 Task: For heading Use Italics Montserrat with red colour, bold & Underline.  font size for heading22,  'Change the font style of data to' oswald and font size to 14,  Change the alignment of both headline & data to Align right In the sheet  DashboardTaxReturns
Action: Mouse moved to (60, 121)
Screenshot: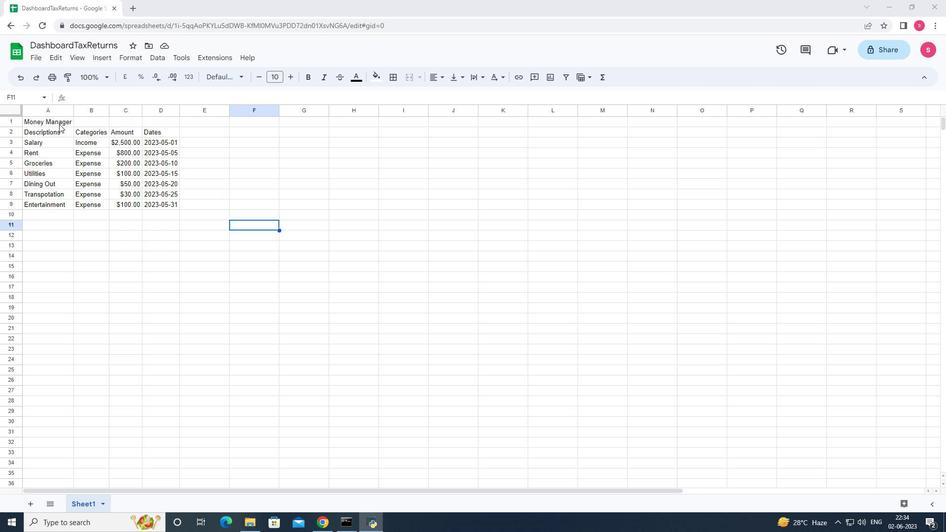 
Action: Mouse pressed left at (60, 121)
Screenshot: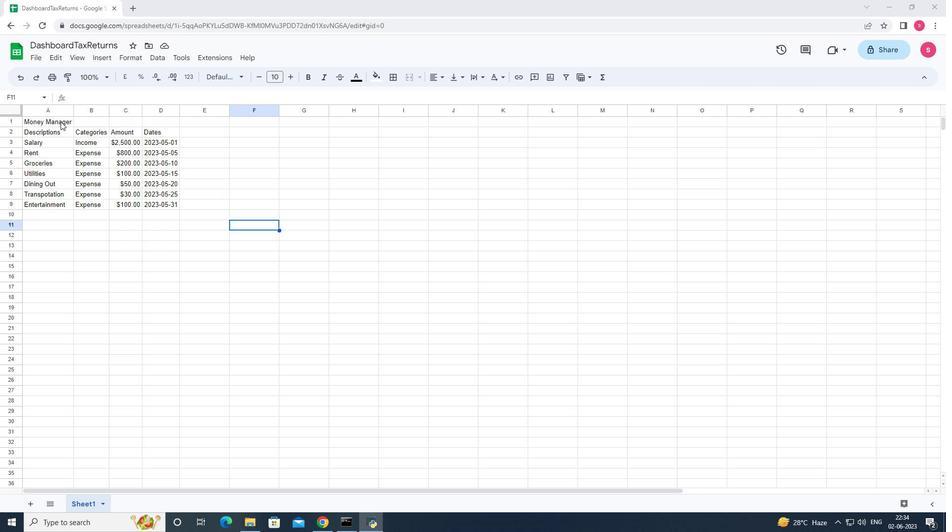 
Action: Mouse moved to (224, 76)
Screenshot: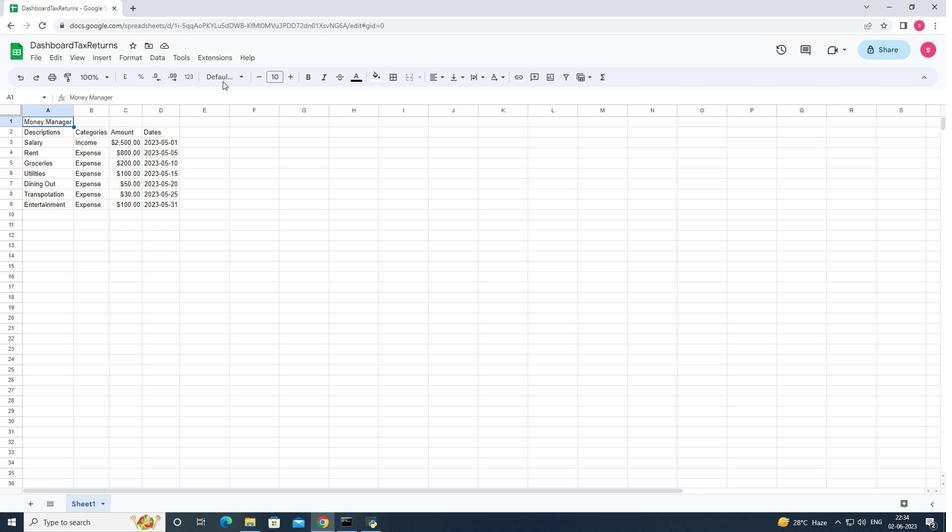 
Action: Mouse pressed left at (224, 76)
Screenshot: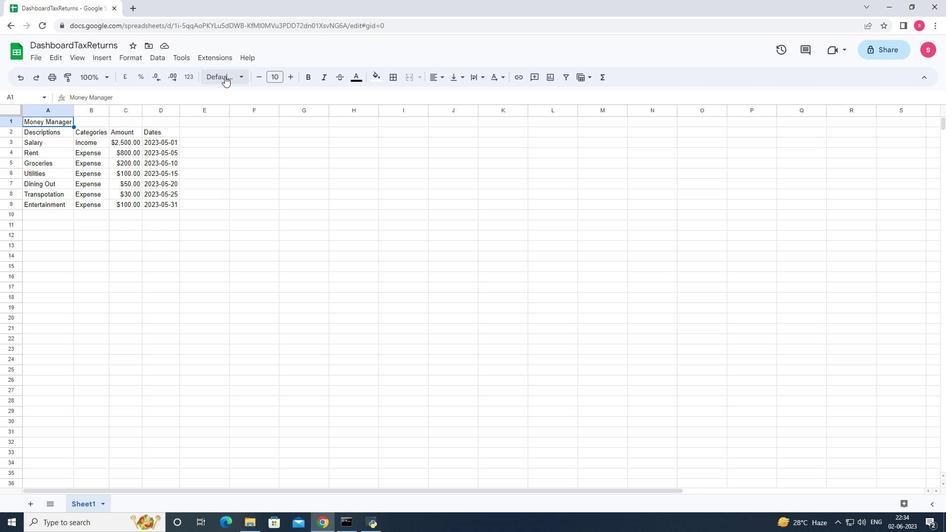 
Action: Mouse moved to (253, 328)
Screenshot: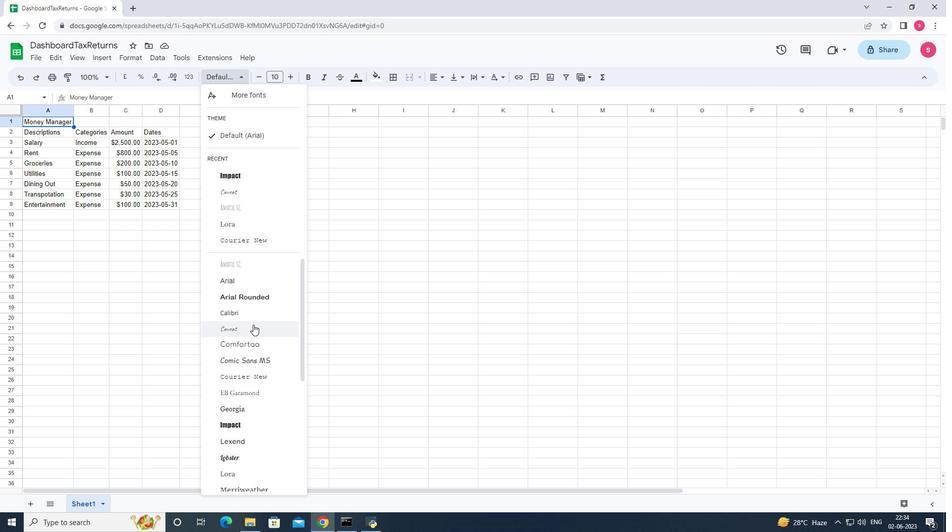 
Action: Mouse scrolled (253, 328) with delta (0, 0)
Screenshot: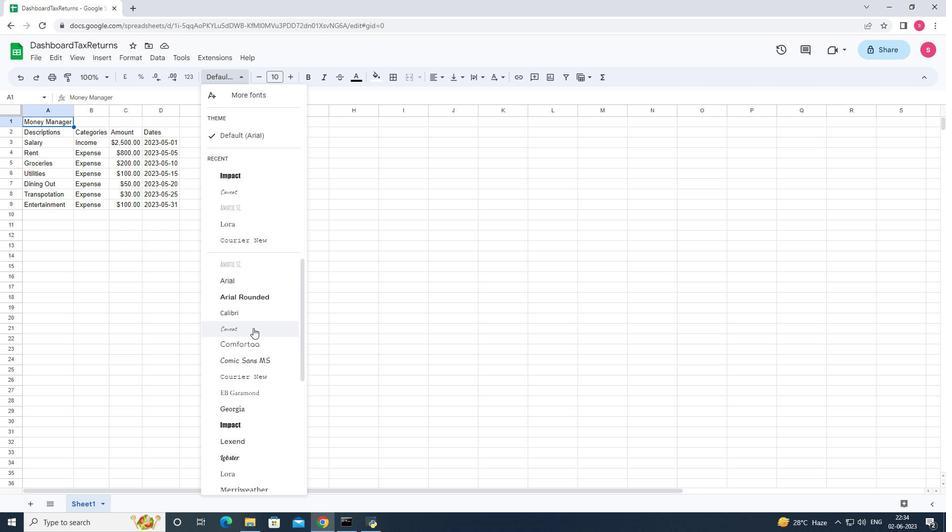 
Action: Mouse moved to (255, 339)
Screenshot: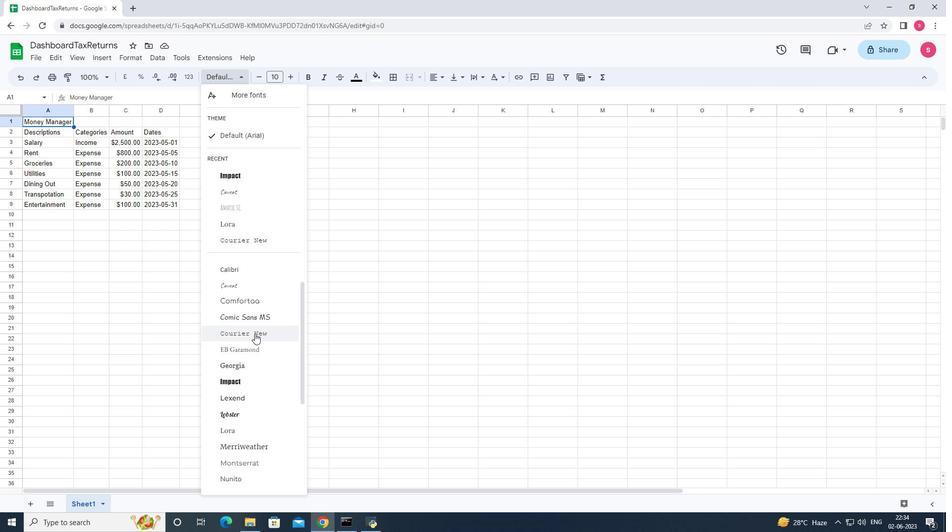 
Action: Mouse scrolled (255, 339) with delta (0, 0)
Screenshot: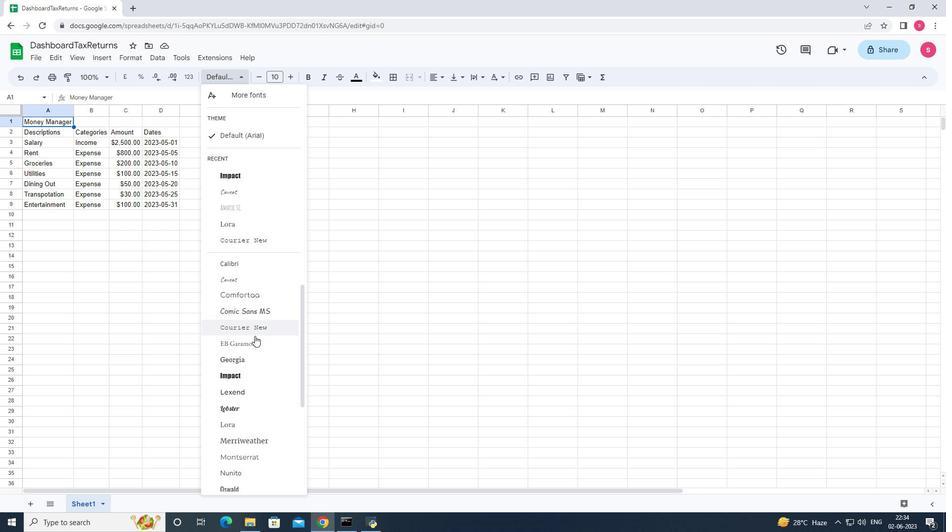 
Action: Mouse moved to (247, 409)
Screenshot: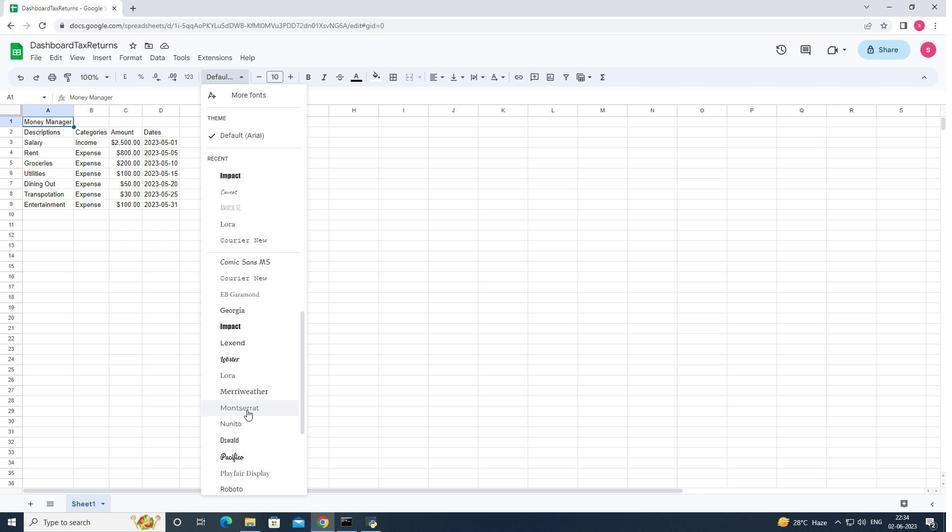 
Action: Mouse pressed left at (247, 409)
Screenshot: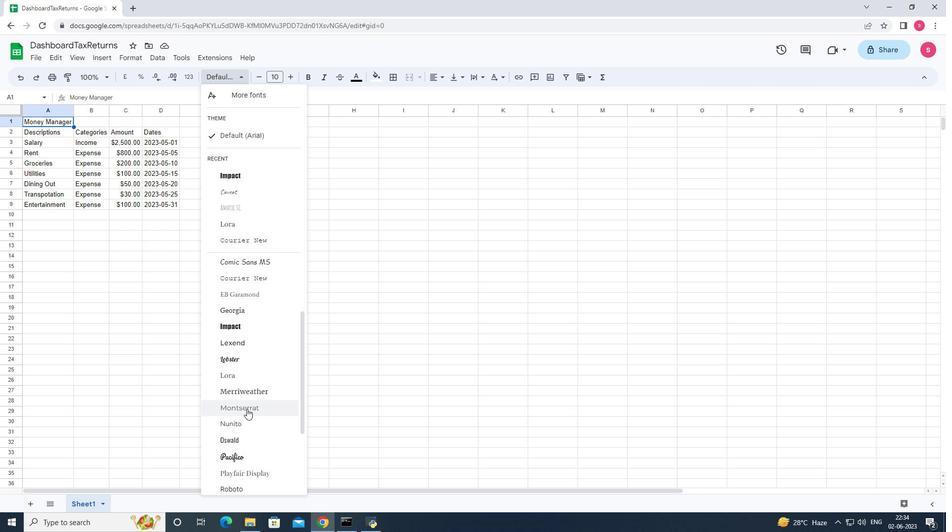 
Action: Mouse moved to (292, 77)
Screenshot: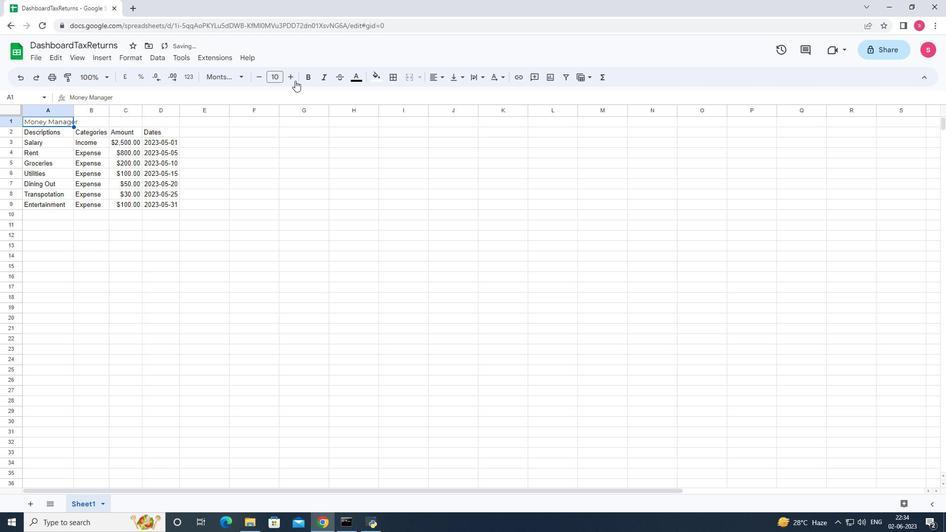 
Action: Mouse pressed left at (292, 77)
Screenshot: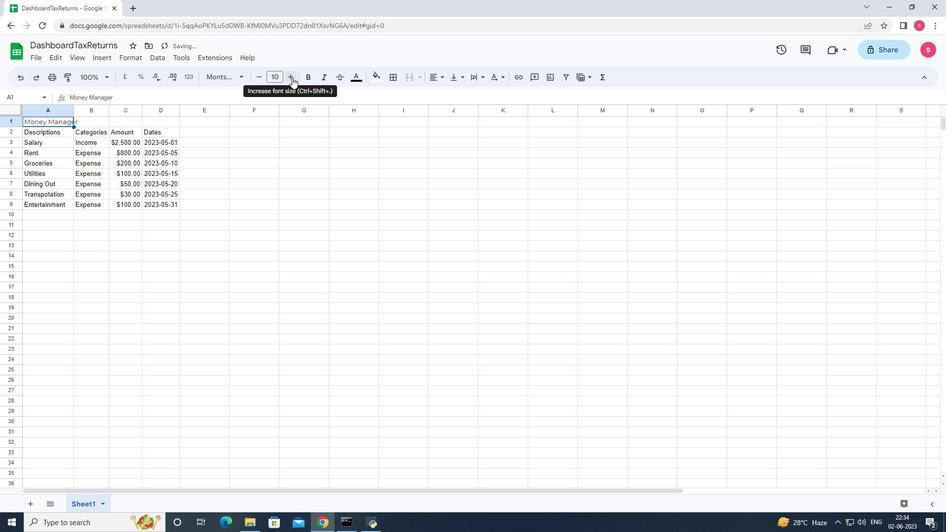 
Action: Mouse pressed left at (292, 77)
Screenshot: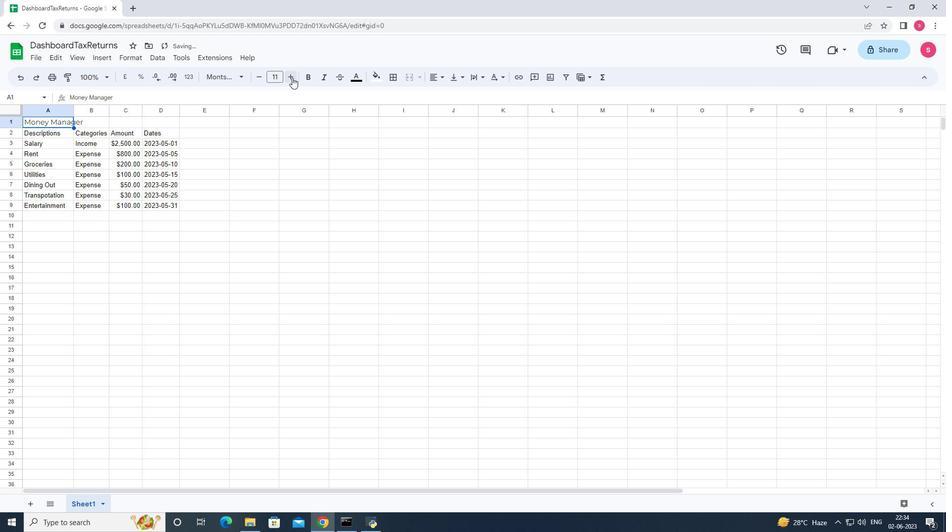 
Action: Mouse pressed left at (292, 77)
Screenshot: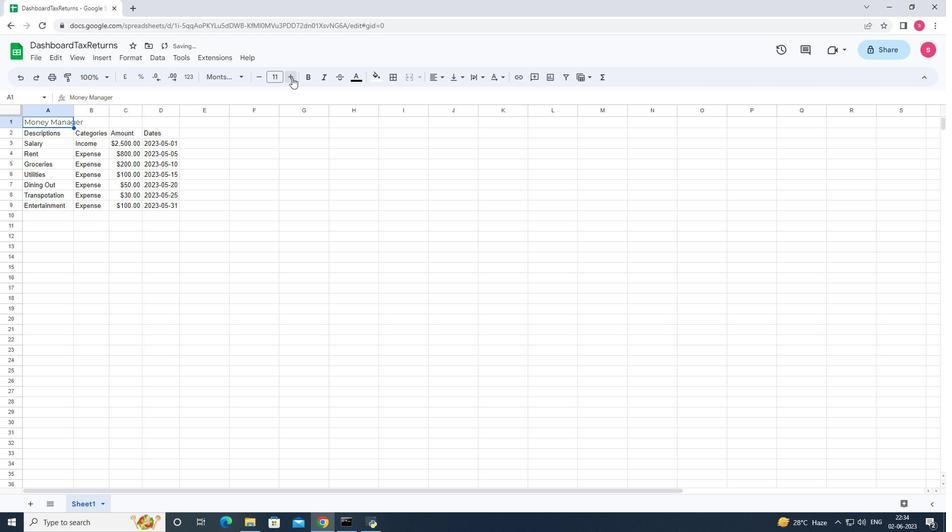 
Action: Mouse pressed left at (292, 77)
Screenshot: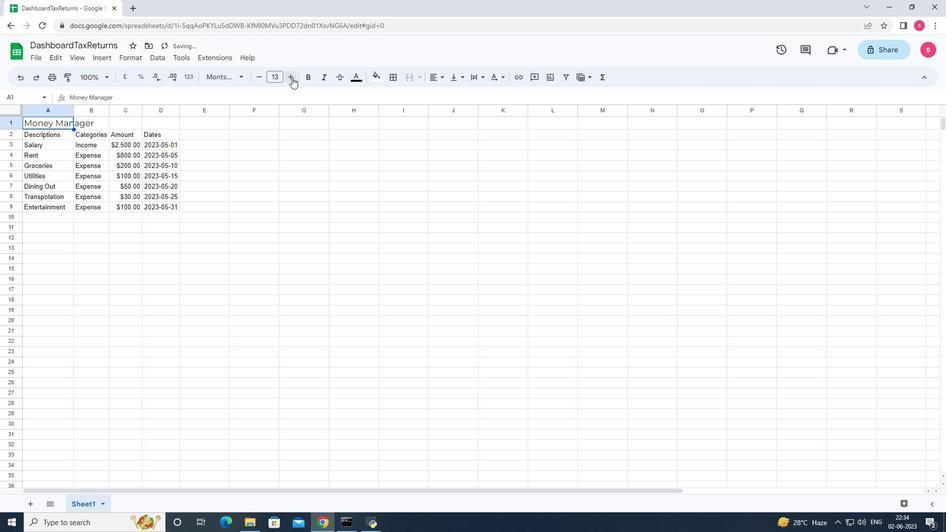 
Action: Mouse pressed left at (292, 77)
Screenshot: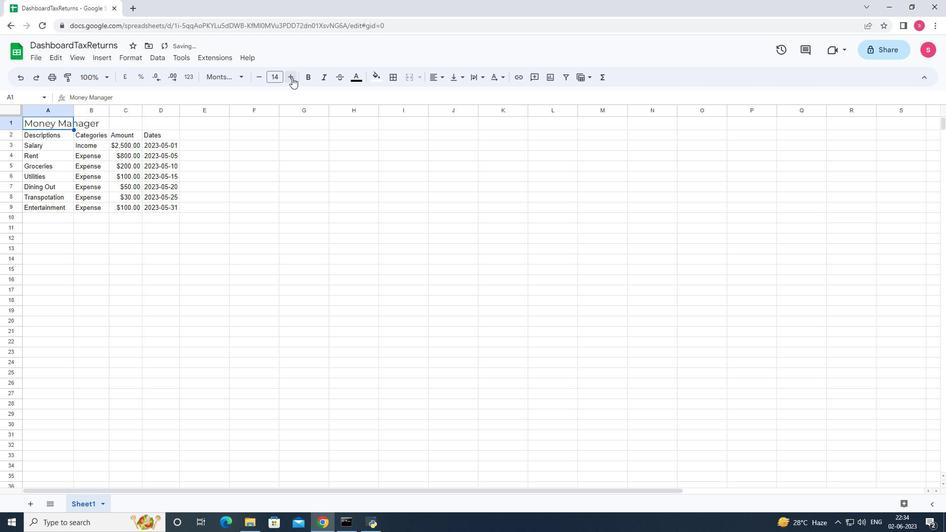 
Action: Mouse pressed left at (292, 77)
Screenshot: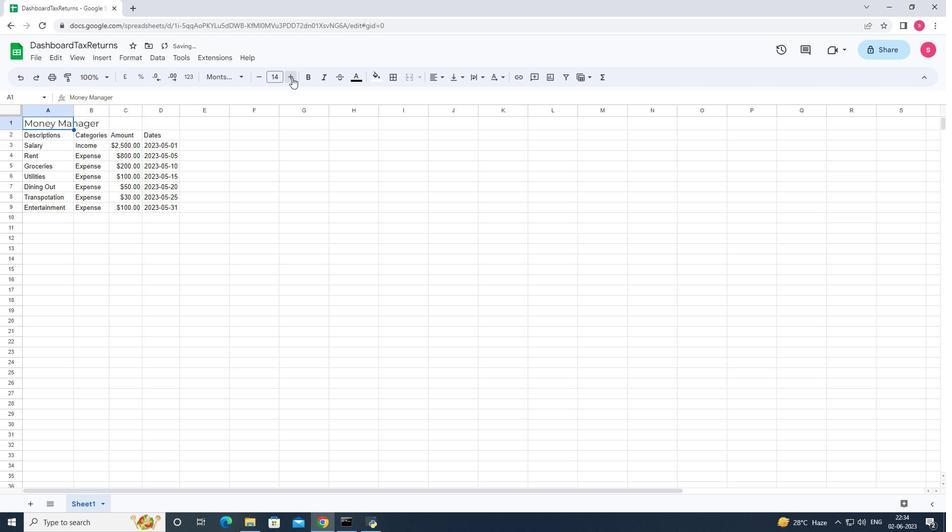 
Action: Mouse pressed left at (292, 77)
Screenshot: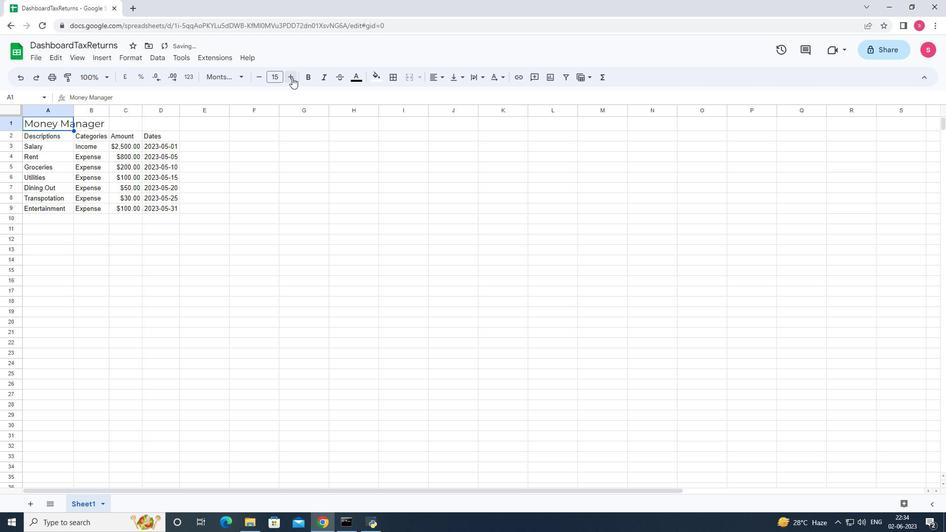 
Action: Mouse pressed left at (292, 77)
Screenshot: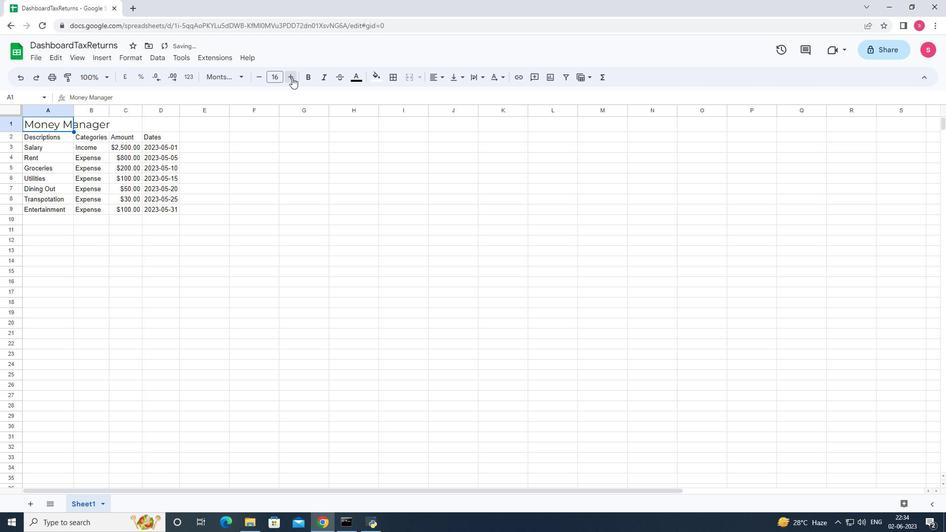 
Action: Mouse pressed left at (292, 77)
Screenshot: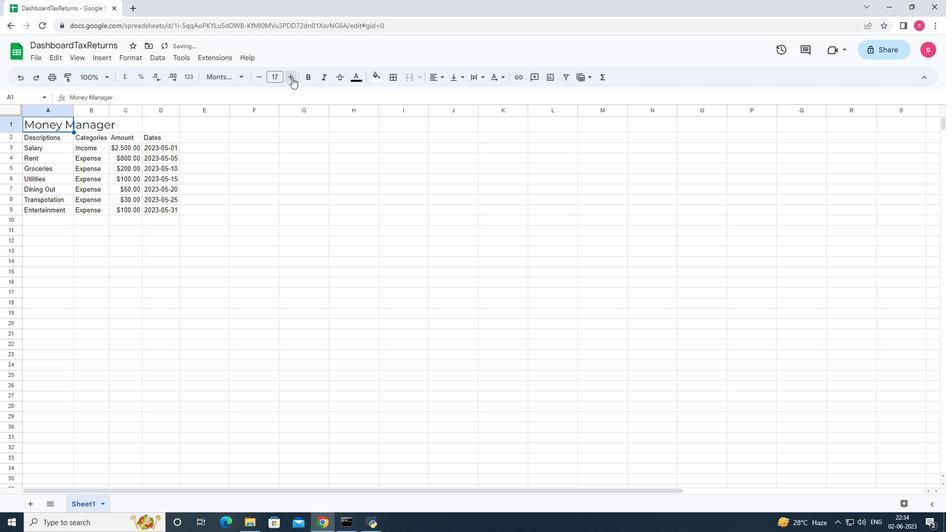 
Action: Mouse pressed left at (292, 77)
Screenshot: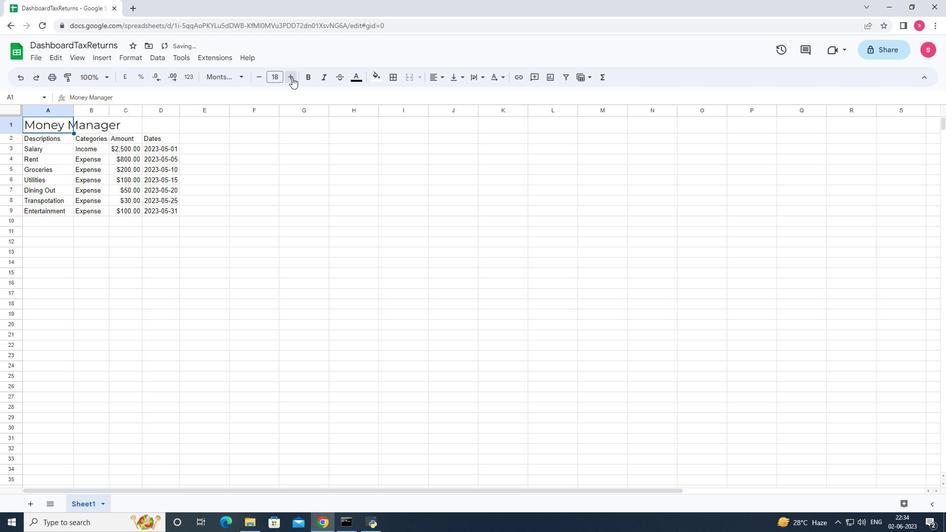 
Action: Mouse pressed left at (292, 77)
Screenshot: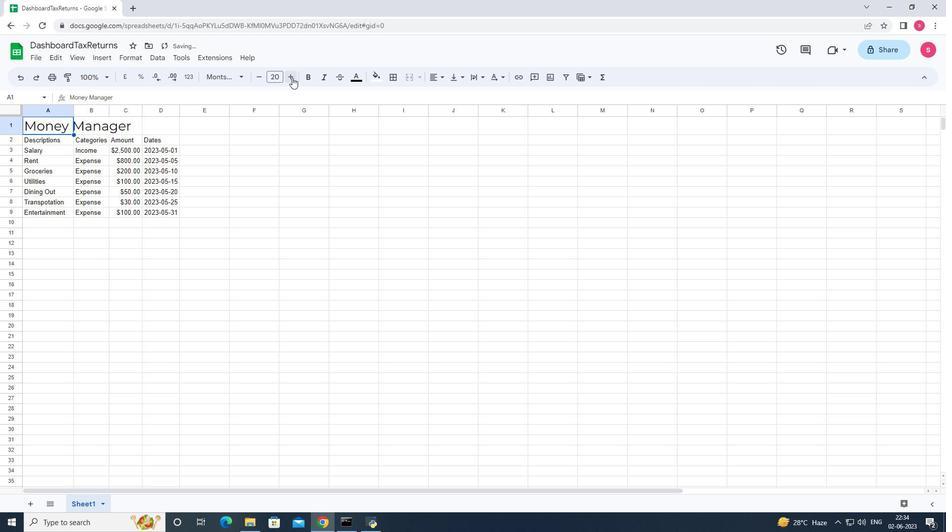 
Action: Mouse pressed left at (292, 77)
Screenshot: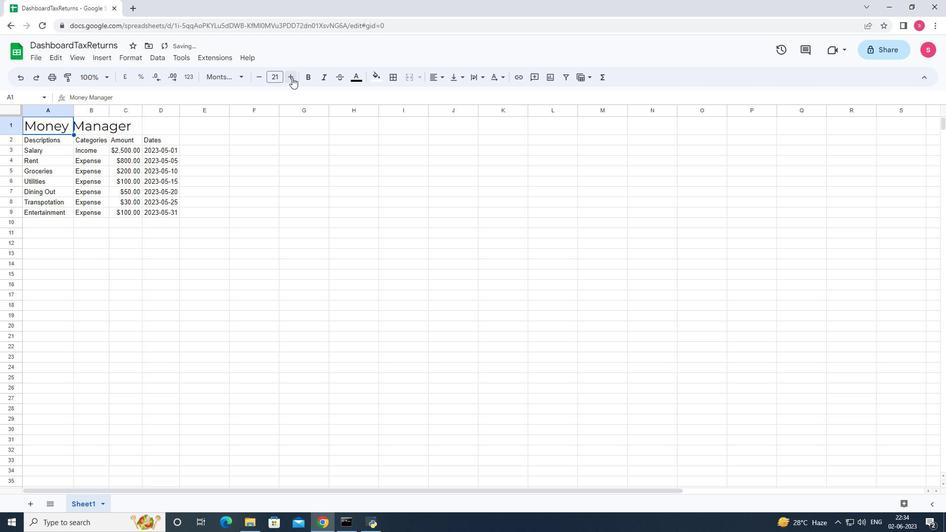 
Action: Mouse moved to (353, 78)
Screenshot: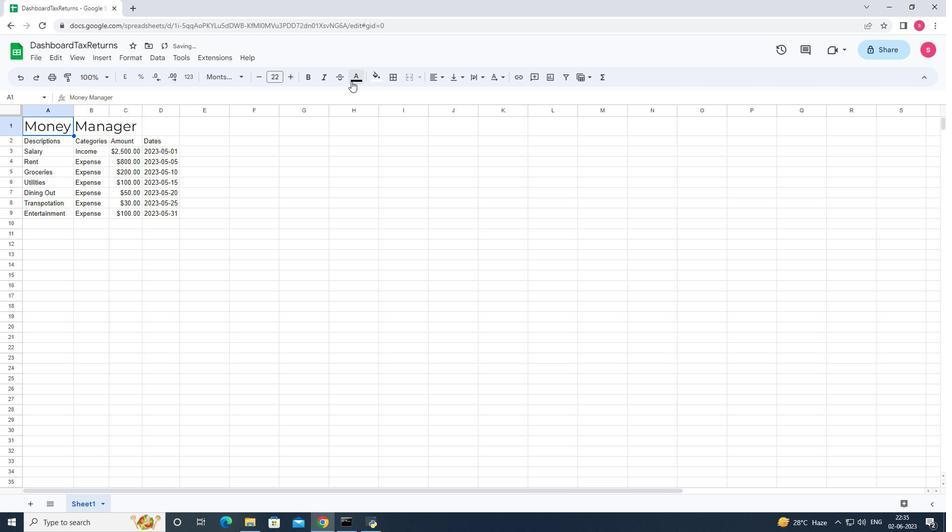 
Action: Mouse pressed left at (353, 78)
Screenshot: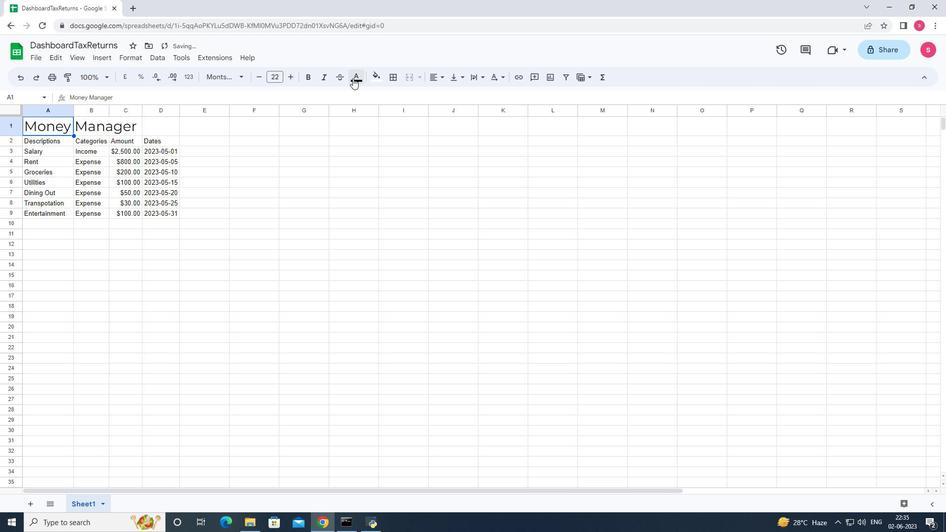 
Action: Mouse moved to (369, 121)
Screenshot: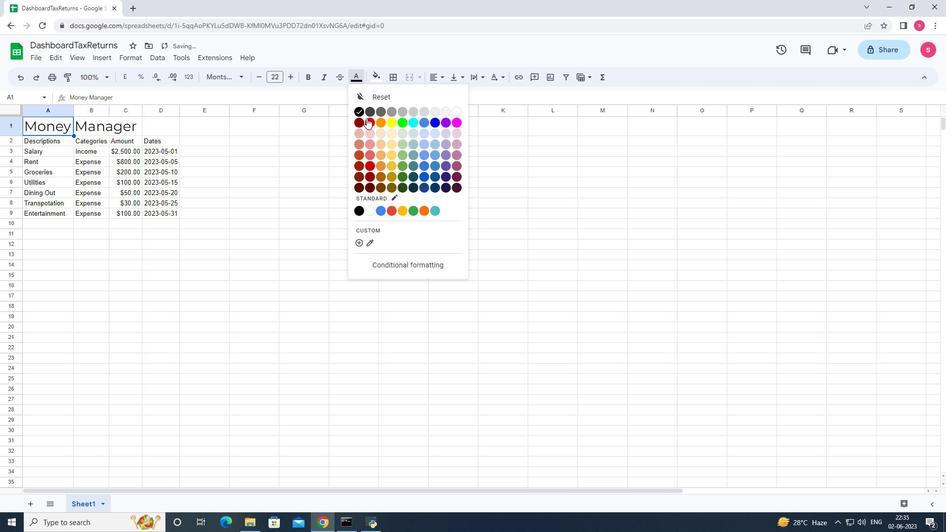 
Action: Mouse pressed left at (369, 121)
Screenshot: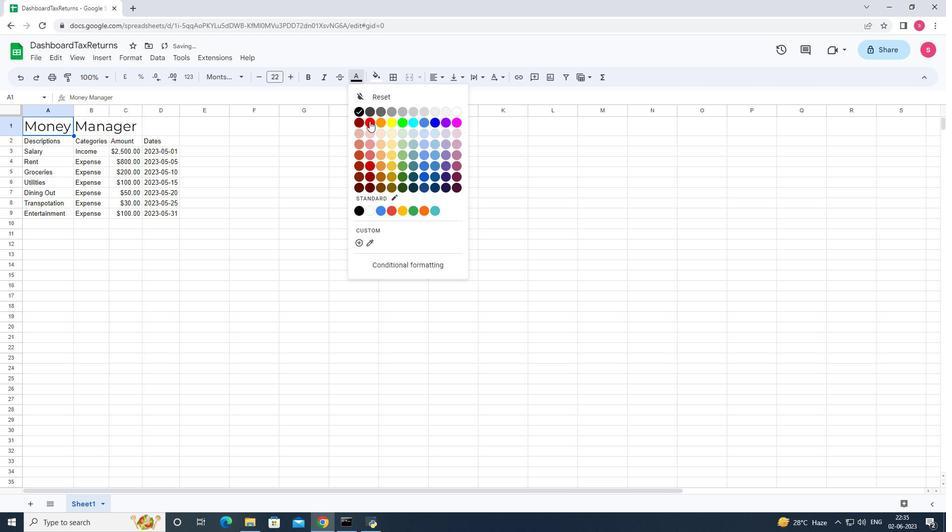 
Action: Mouse moved to (307, 78)
Screenshot: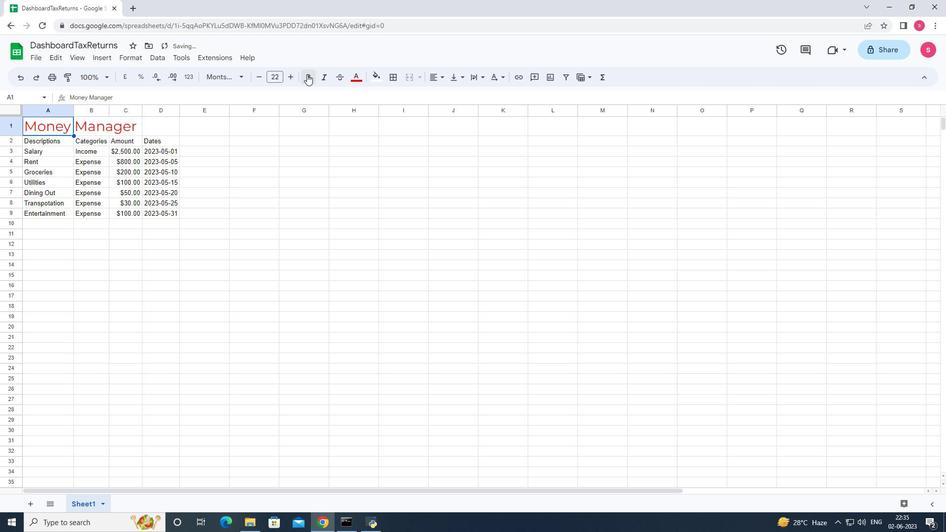 
Action: Mouse pressed left at (307, 78)
Screenshot: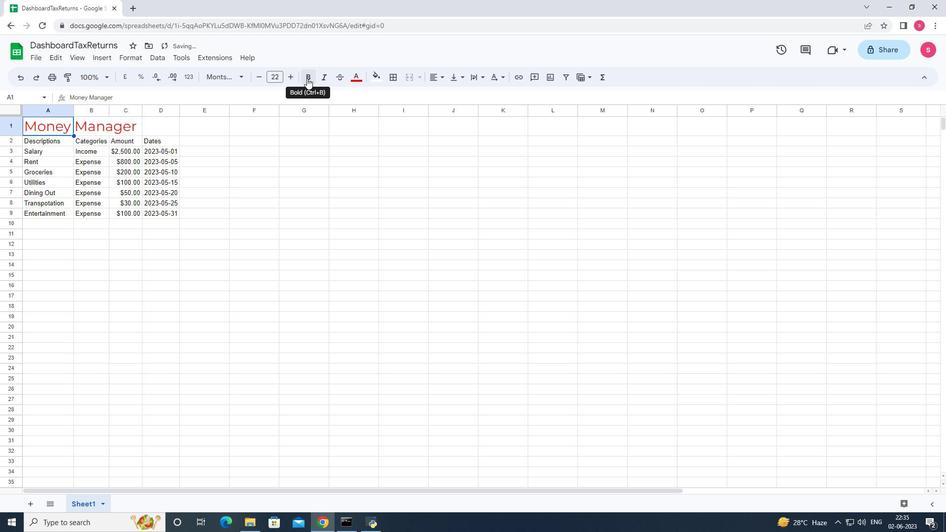 
Action: Mouse moved to (282, 222)
Screenshot: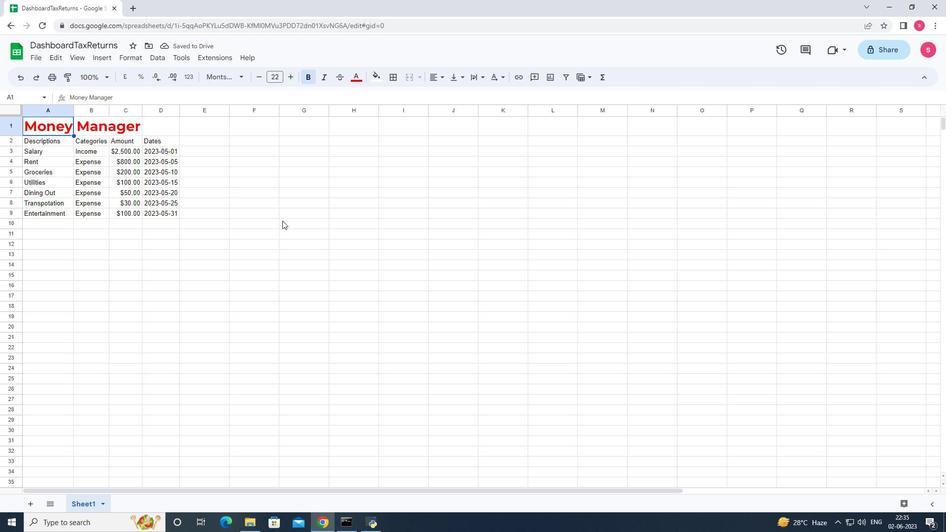 
Action: Key pressed ctrl+U
Screenshot: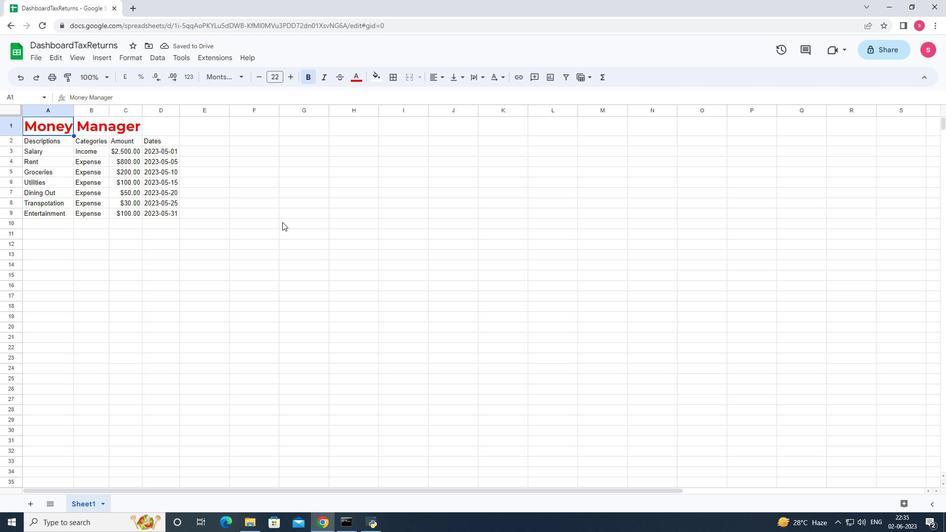 
Action: Mouse moved to (281, 250)
Screenshot: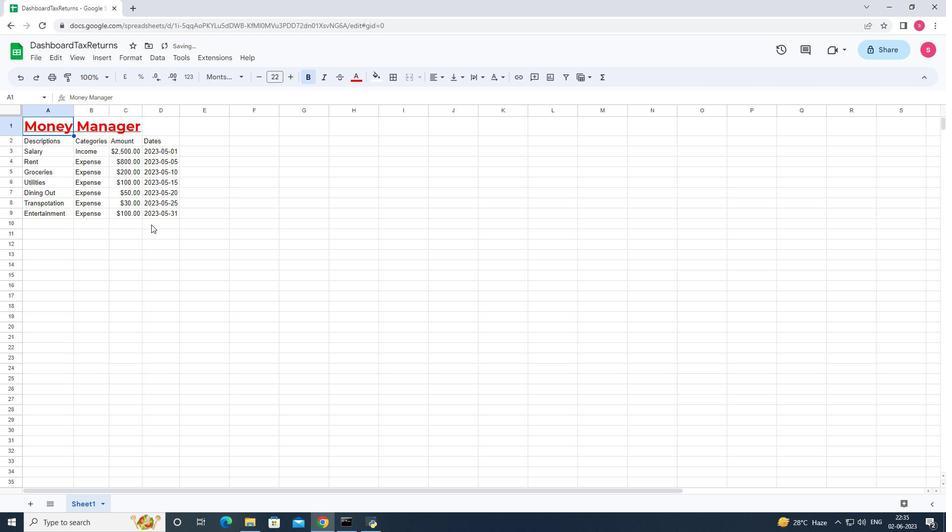 
Action: Mouse pressed left at (281, 250)
Screenshot: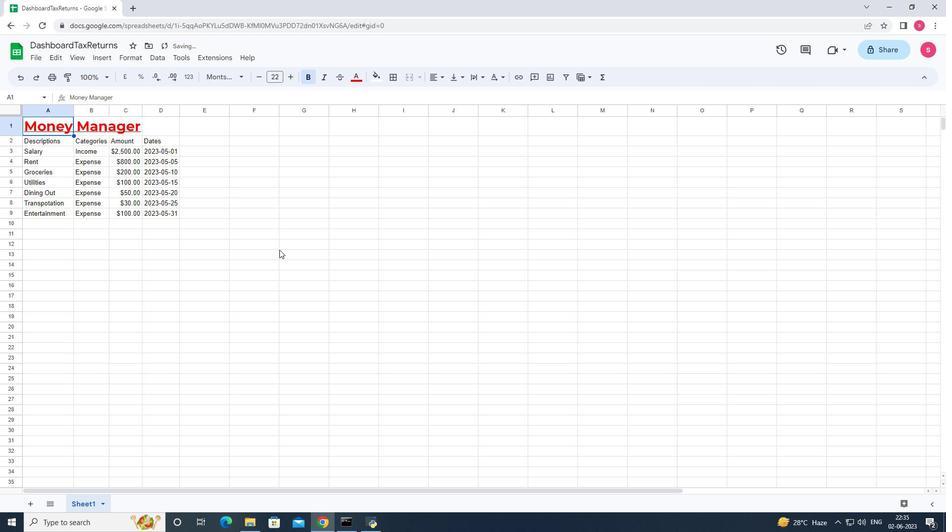 
Action: Mouse moved to (42, 141)
Screenshot: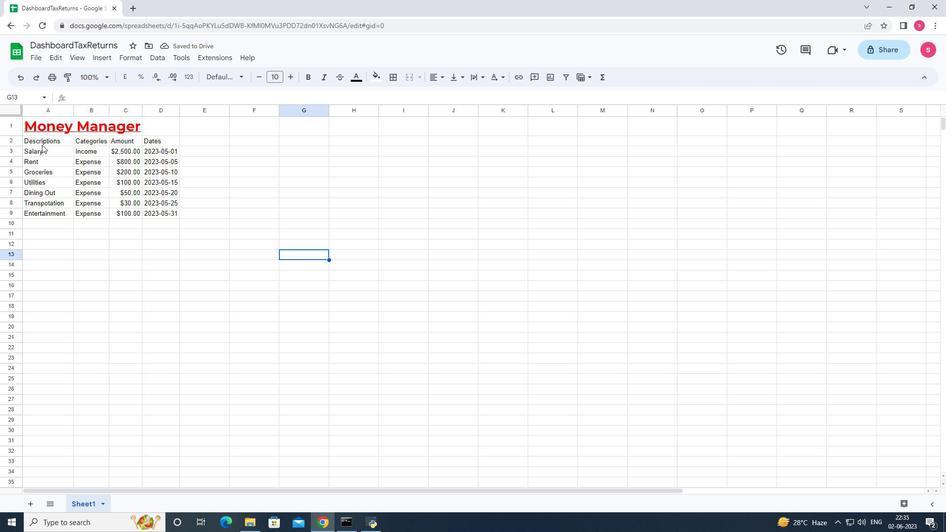 
Action: Mouse pressed left at (42, 141)
Screenshot: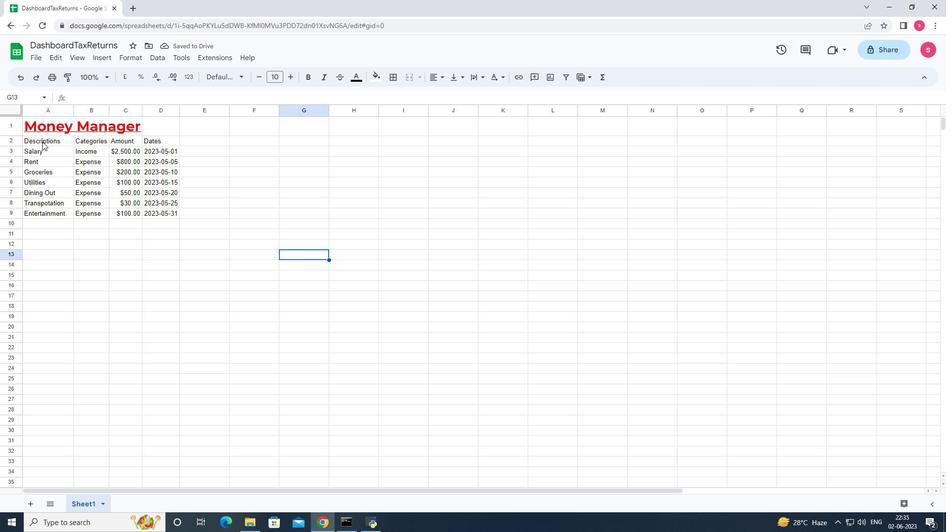 
Action: Mouse moved to (242, 79)
Screenshot: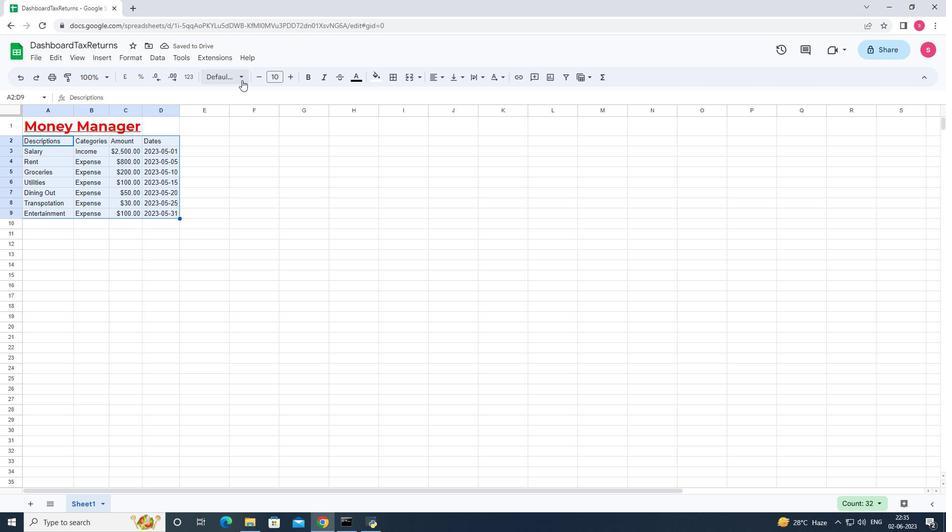 
Action: Mouse pressed left at (242, 79)
Screenshot: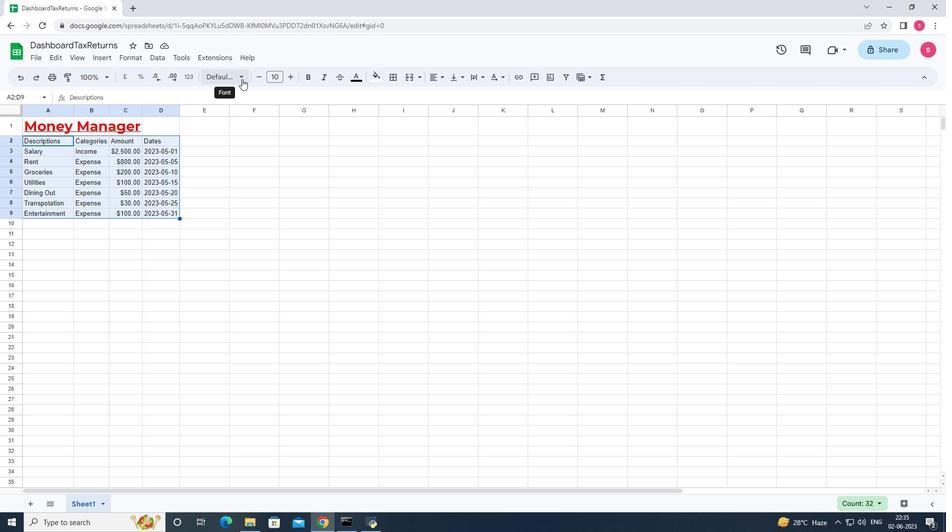 
Action: Mouse moved to (253, 360)
Screenshot: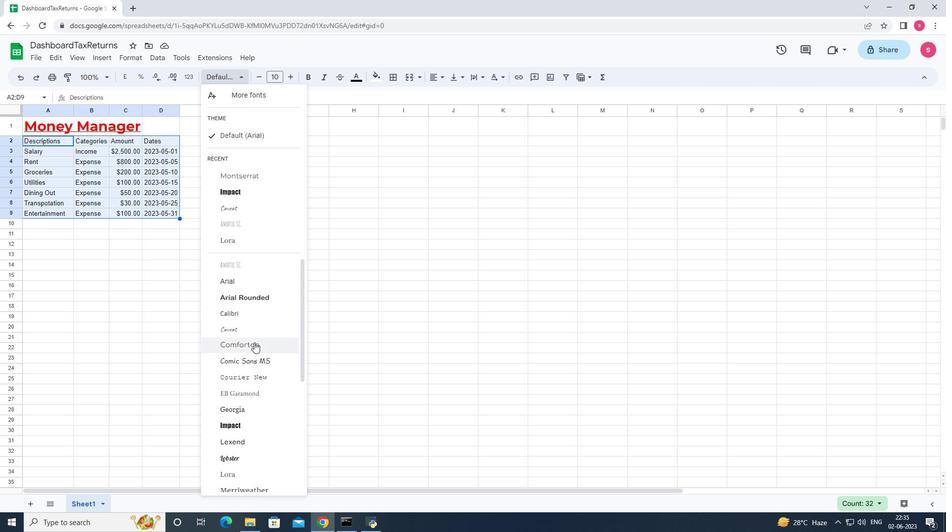 
Action: Mouse scrolled (253, 359) with delta (0, 0)
Screenshot: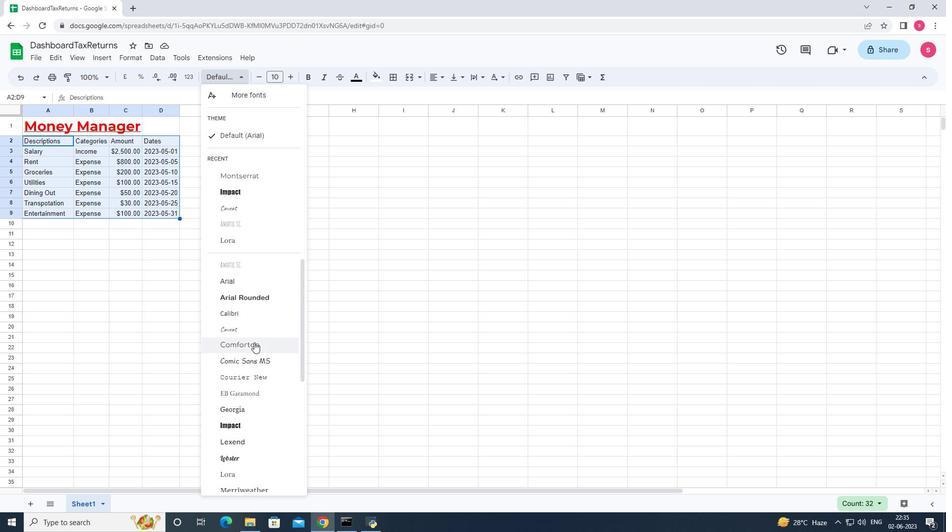 
Action: Mouse moved to (252, 368)
Screenshot: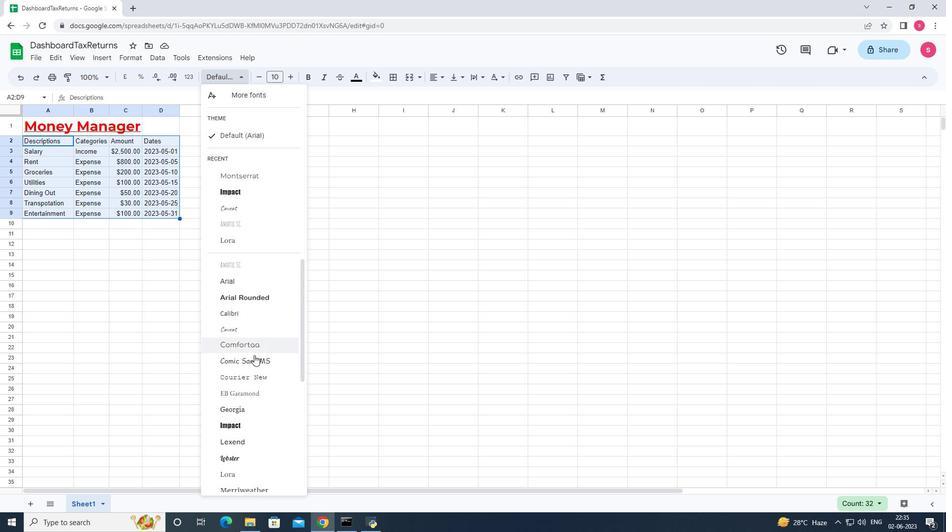 
Action: Mouse scrolled (252, 367) with delta (0, 0)
Screenshot: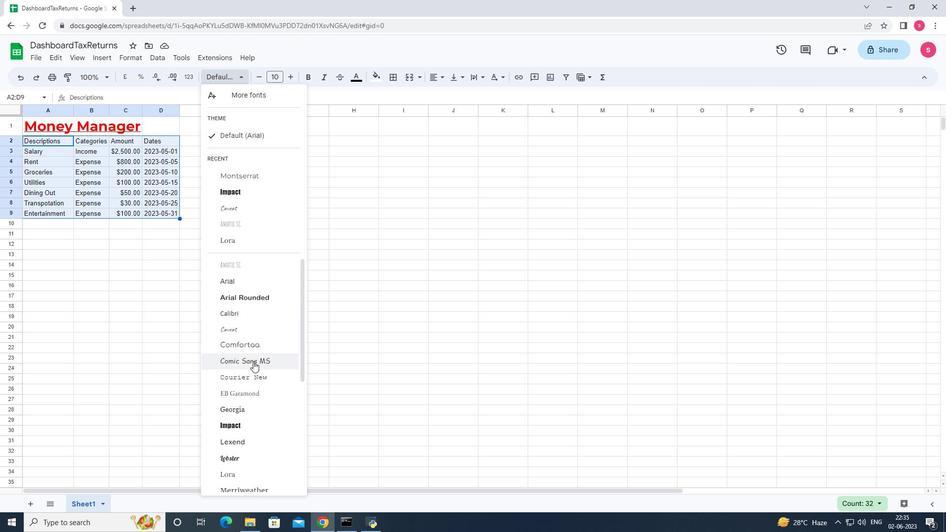 
Action: Mouse moved to (252, 372)
Screenshot: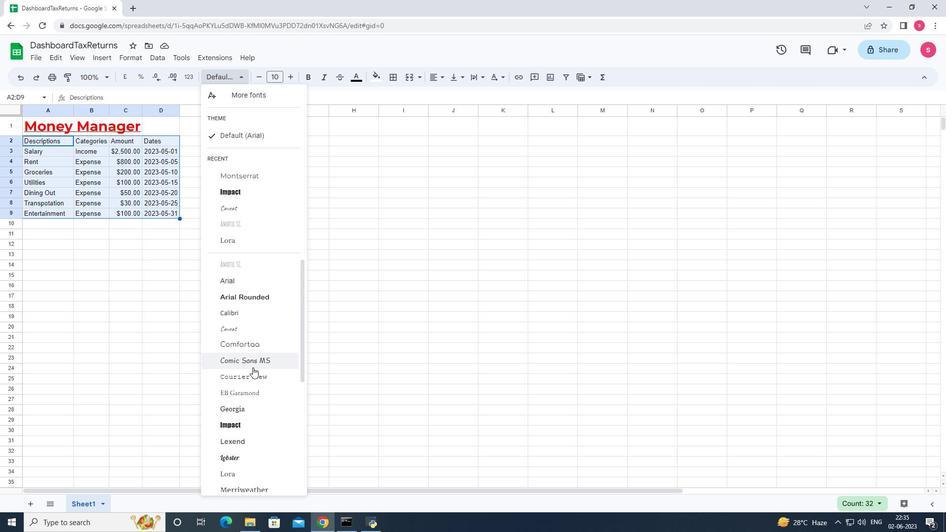 
Action: Mouse scrolled (252, 371) with delta (0, 0)
Screenshot: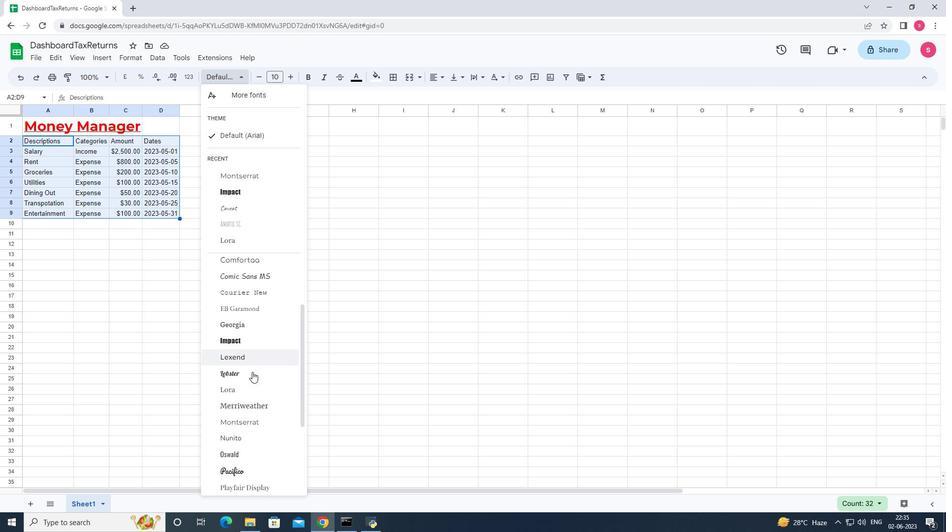 
Action: Mouse scrolled (252, 371) with delta (0, 0)
Screenshot: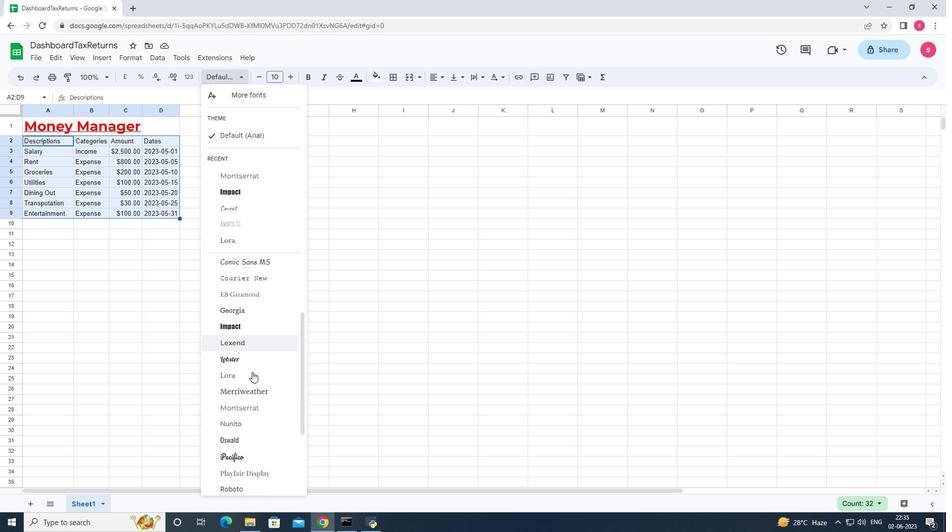 
Action: Mouse moved to (248, 336)
Screenshot: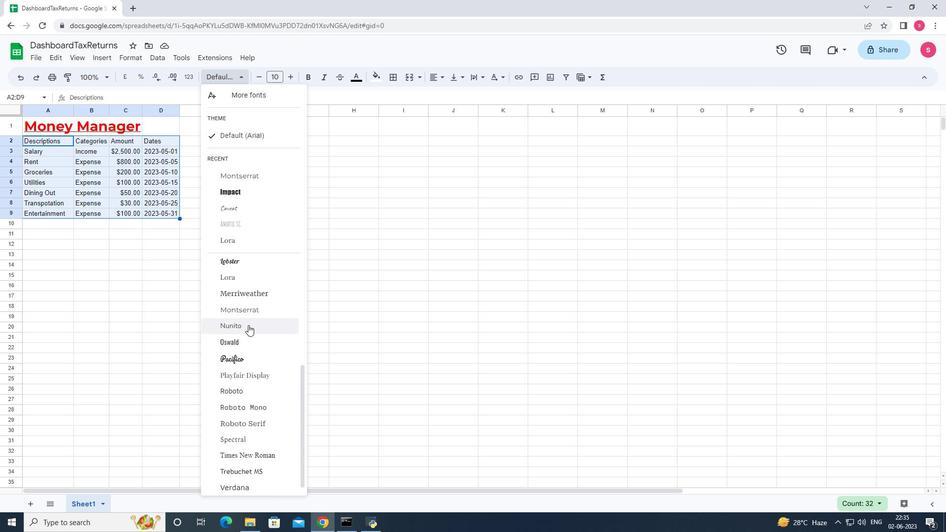 
Action: Mouse pressed left at (248, 336)
Screenshot: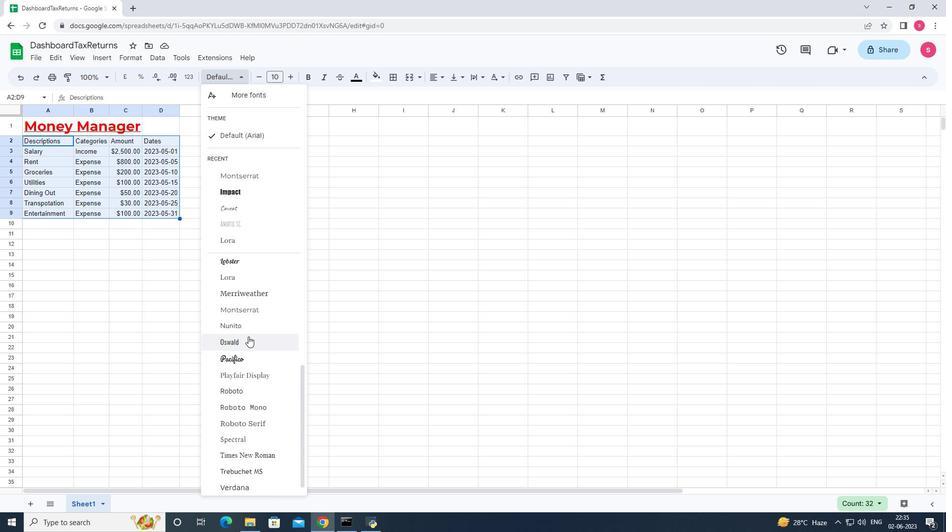 
Action: Mouse moved to (290, 78)
Screenshot: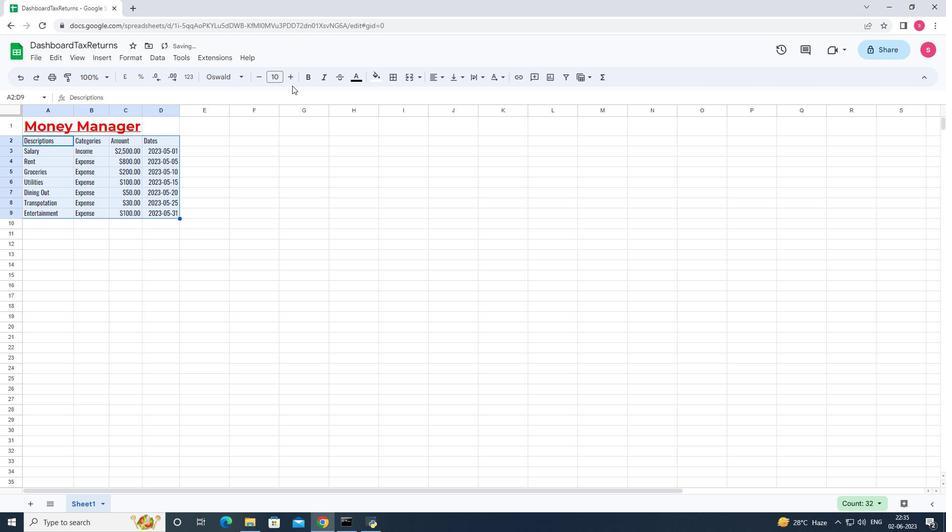 
Action: Mouse pressed left at (290, 78)
Screenshot: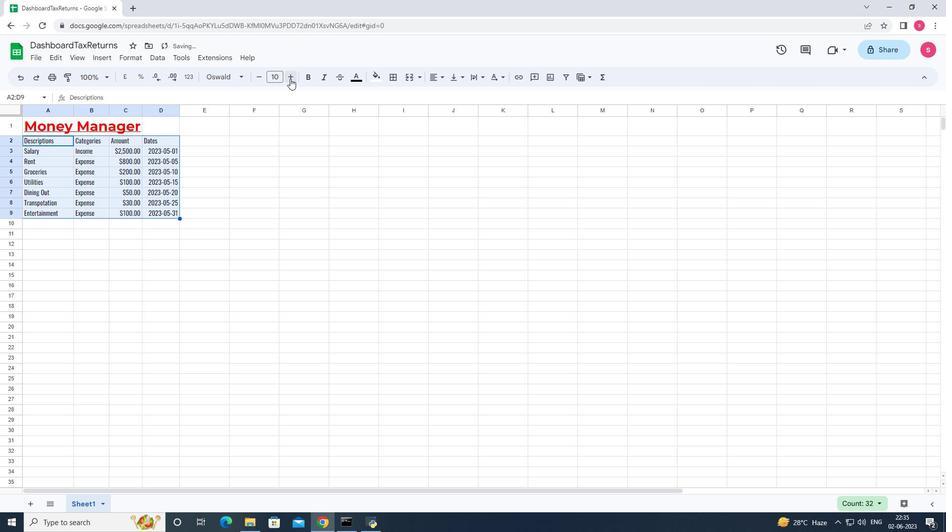 
Action: Mouse moved to (290, 78)
Screenshot: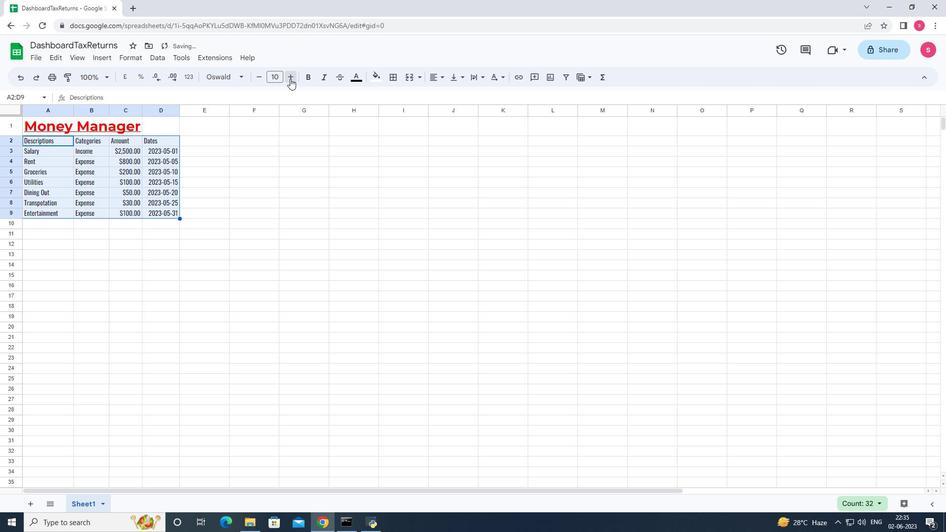 
Action: Mouse pressed left at (290, 78)
Screenshot: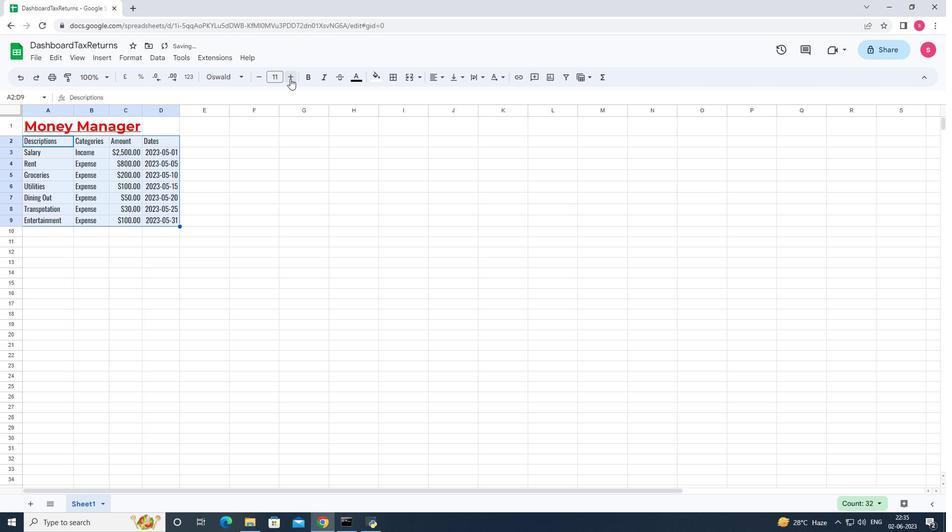 
Action: Mouse pressed left at (290, 78)
Screenshot: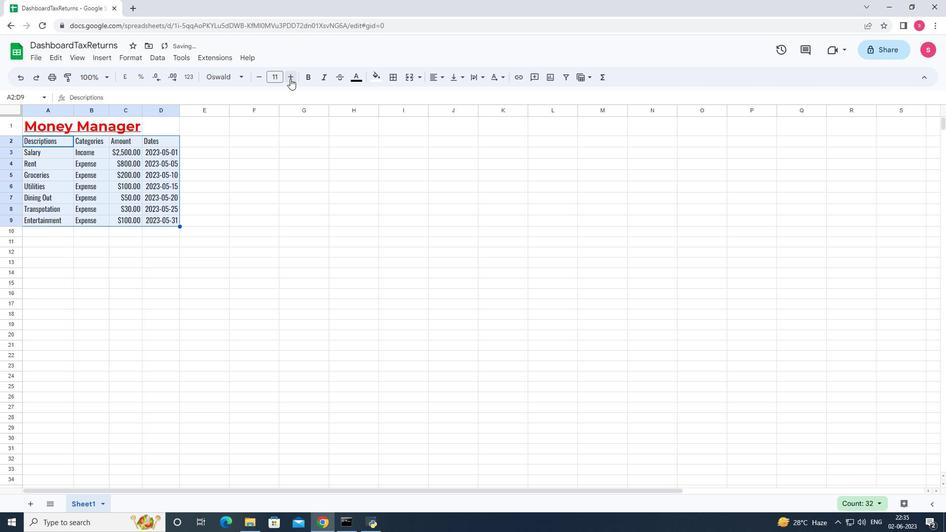 
Action: Mouse pressed left at (290, 78)
Screenshot: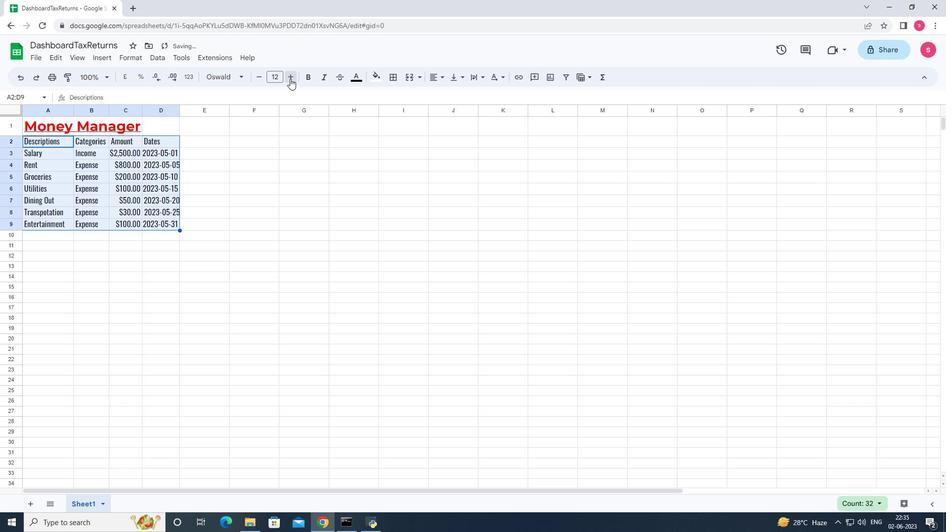 
Action: Mouse moved to (290, 78)
Screenshot: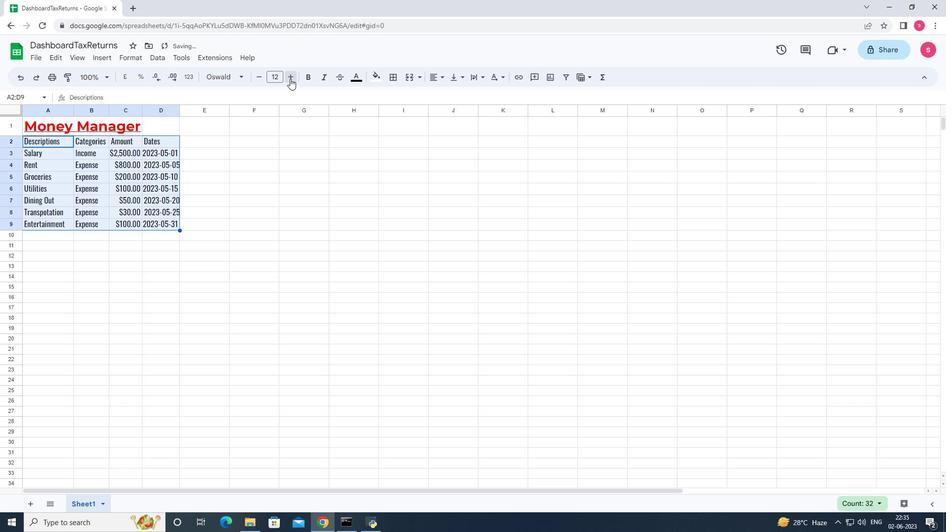 
Action: Mouse pressed left at (290, 78)
Screenshot: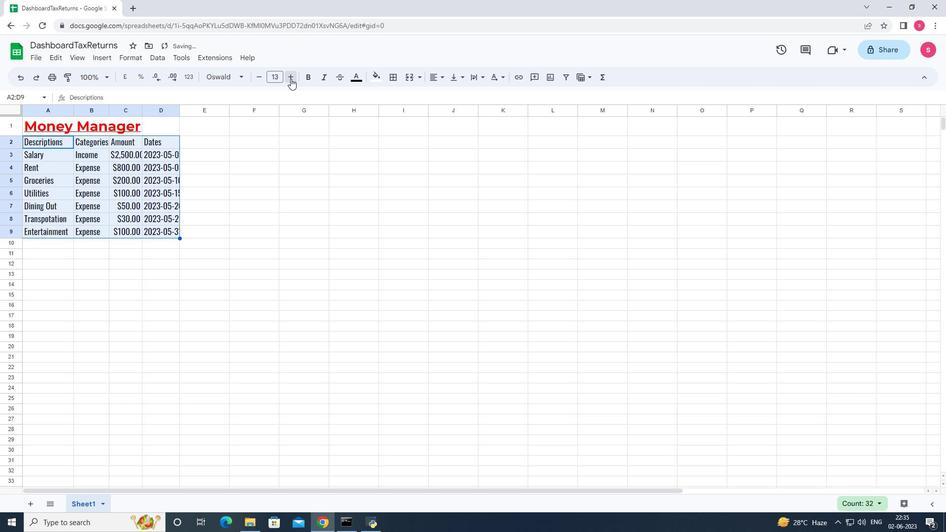 
Action: Mouse moved to (263, 74)
Screenshot: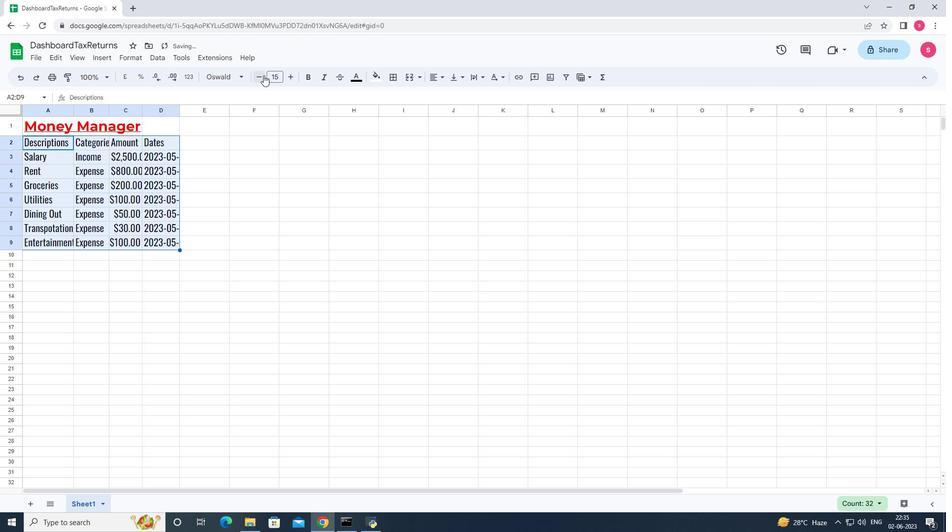 
Action: Mouse pressed left at (263, 74)
Screenshot: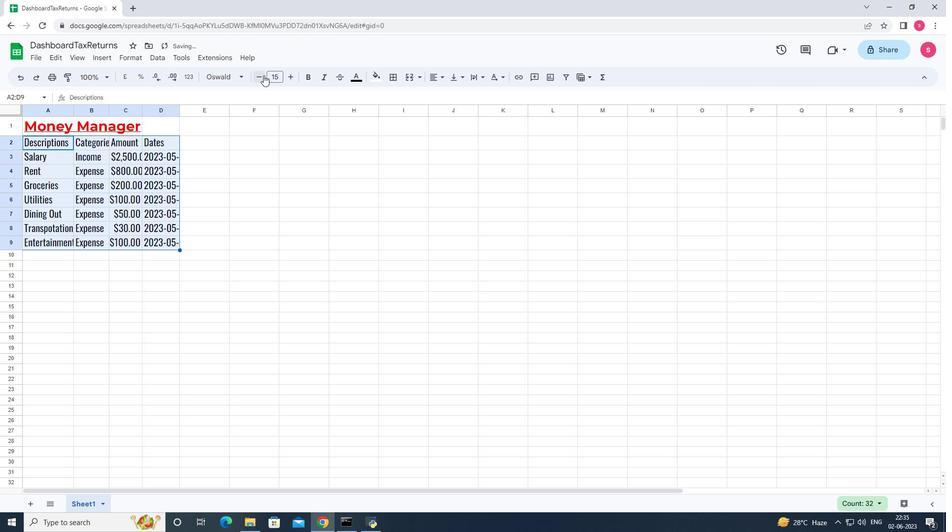 
Action: Mouse moved to (236, 181)
Screenshot: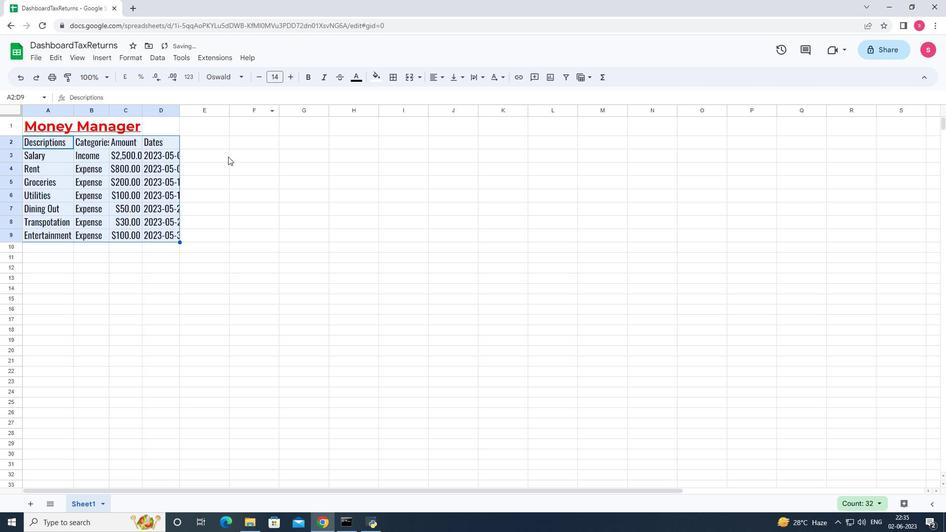 
Action: Mouse pressed left at (236, 181)
Screenshot: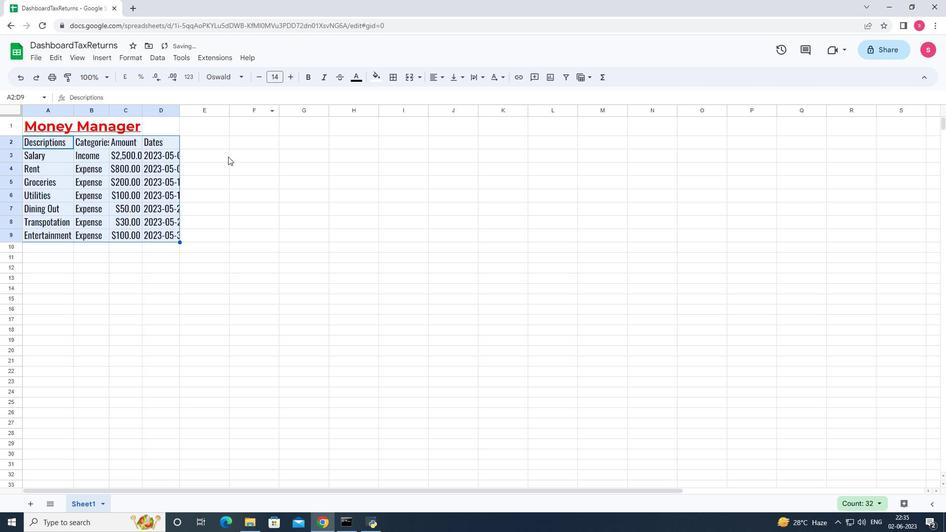 
Action: Mouse moved to (48, 124)
Screenshot: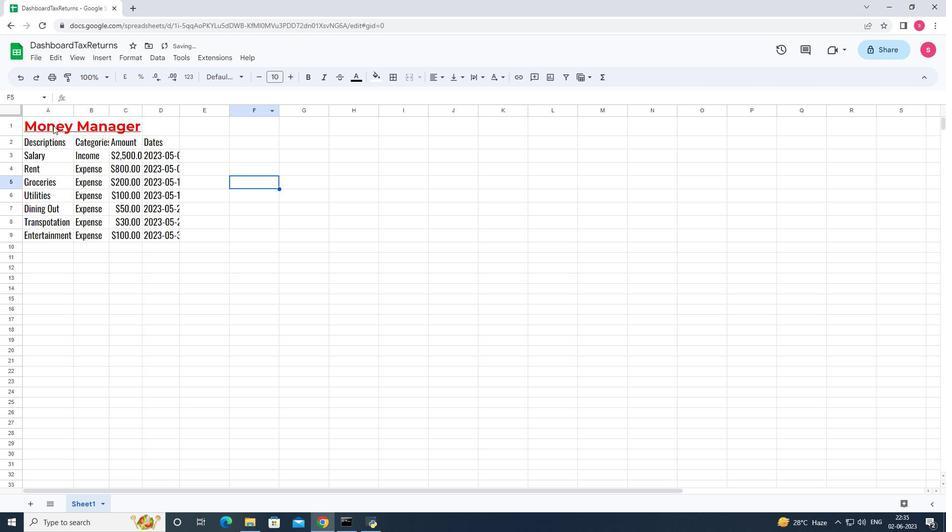 
Action: Mouse pressed left at (48, 124)
Screenshot: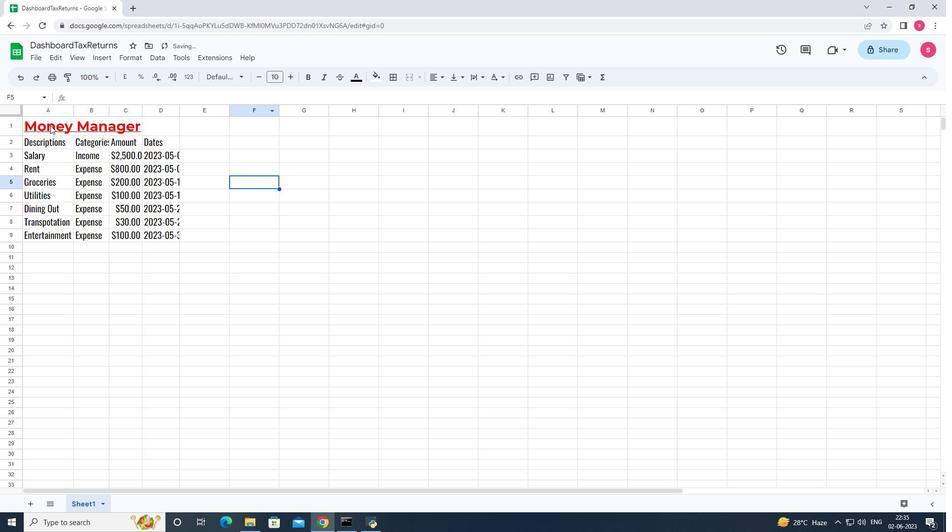 
Action: Mouse moved to (436, 80)
Screenshot: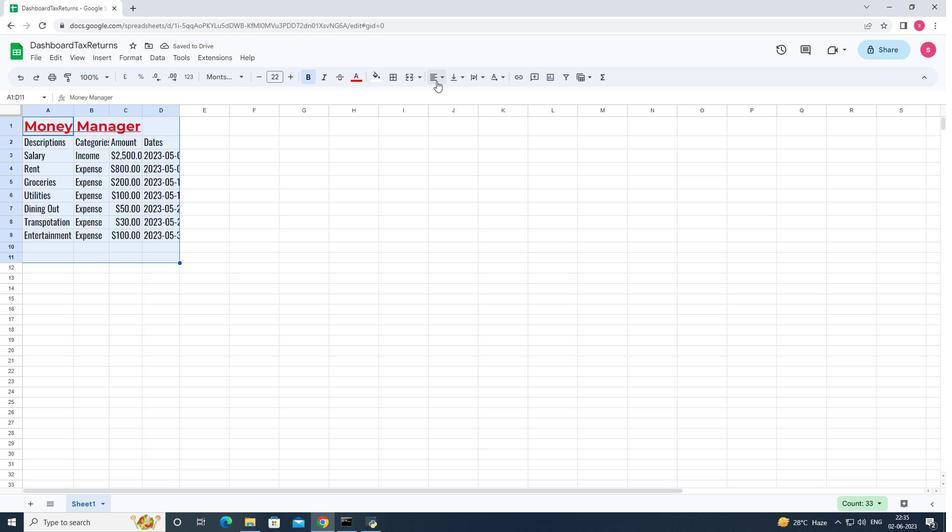 
Action: Mouse pressed left at (436, 80)
Screenshot: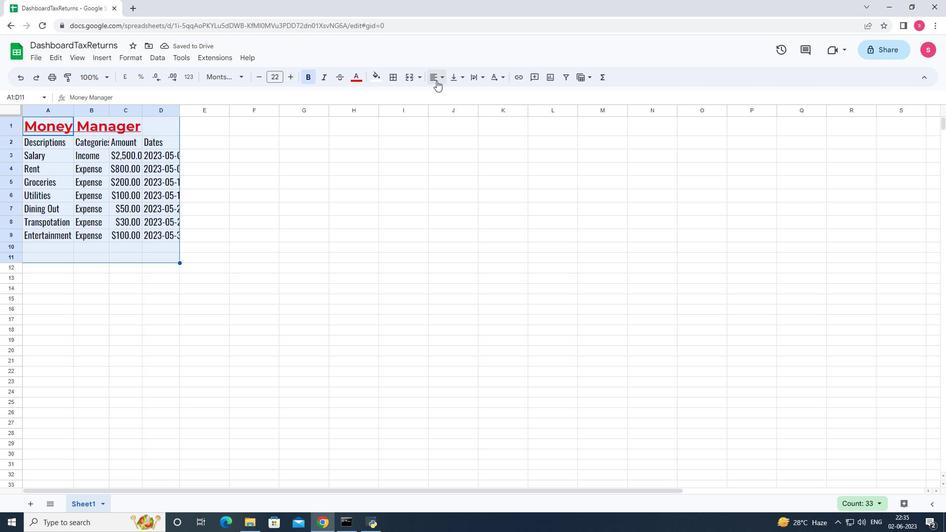 
Action: Mouse moved to (467, 94)
Screenshot: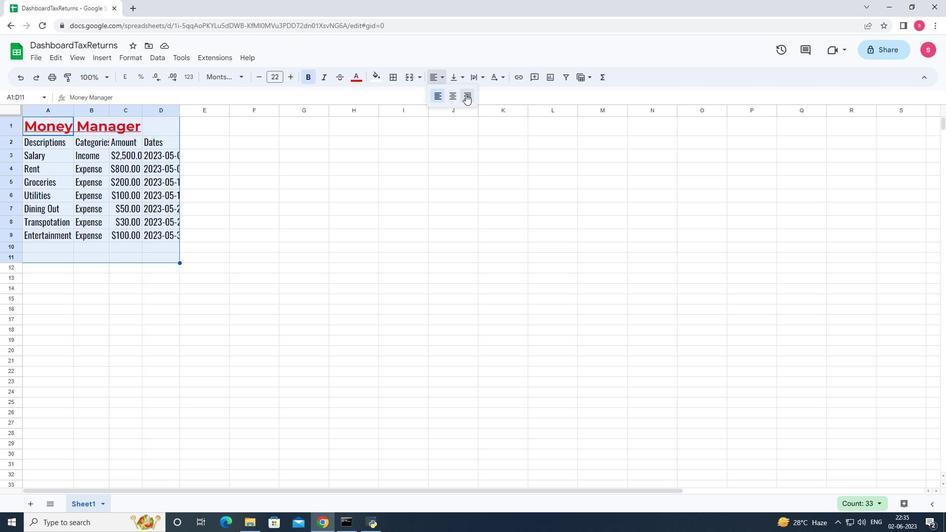 
Action: Mouse pressed left at (467, 94)
Screenshot: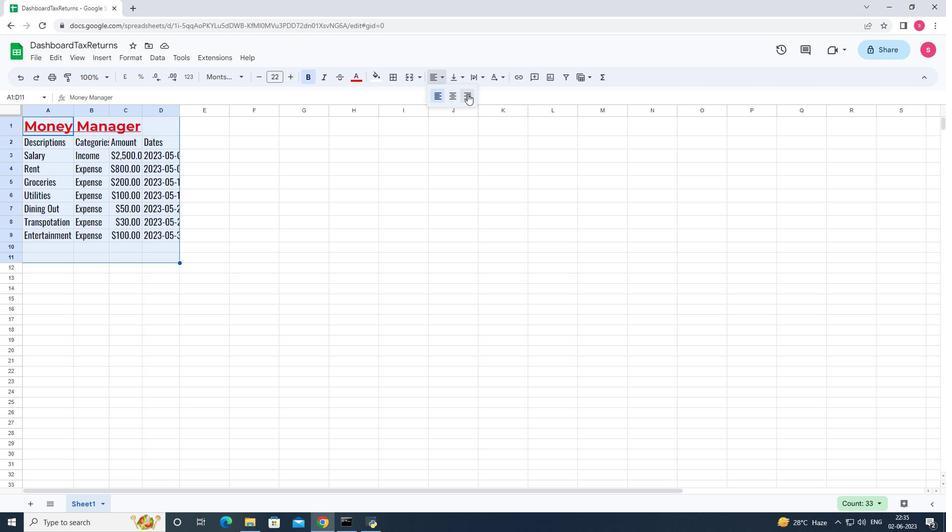 
Action: Mouse moved to (302, 225)
Screenshot: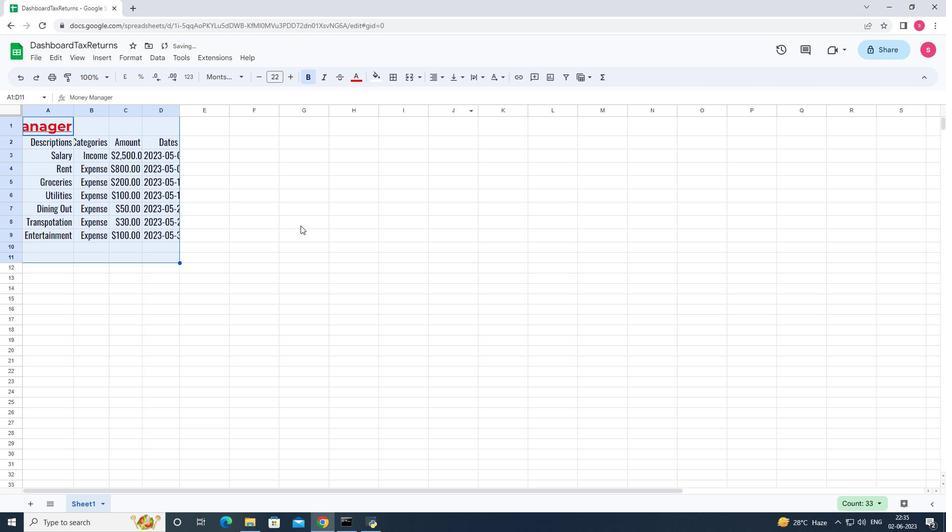 
Action: Mouse pressed left at (302, 225)
Screenshot: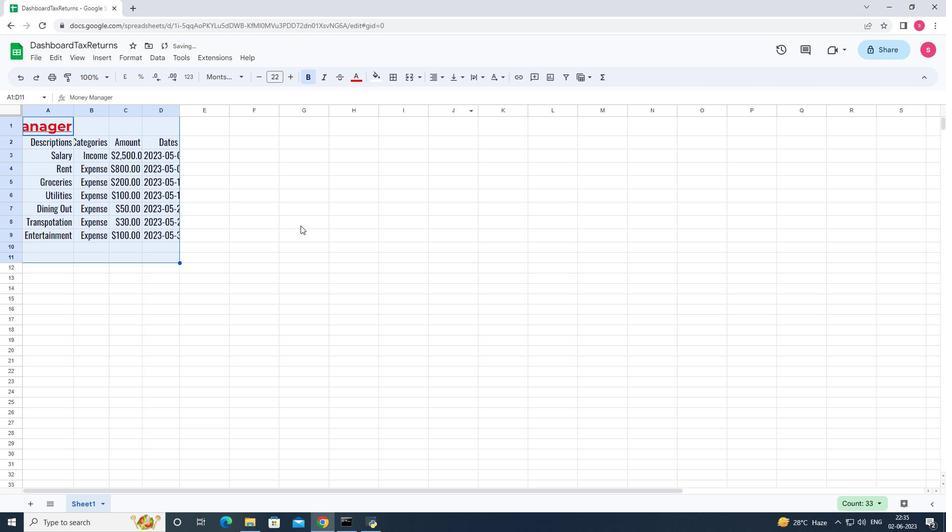 
Action: Mouse moved to (71, 107)
Screenshot: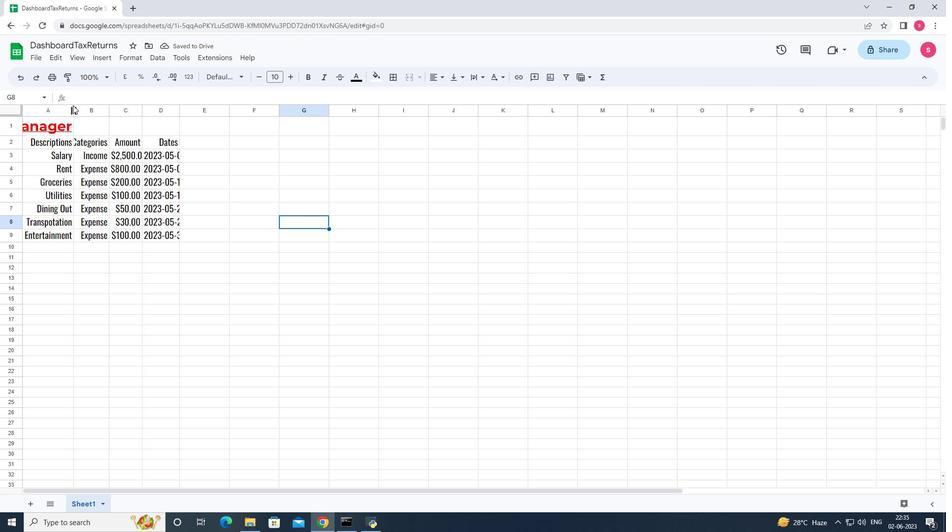 
Action: Mouse pressed left at (71, 107)
Screenshot: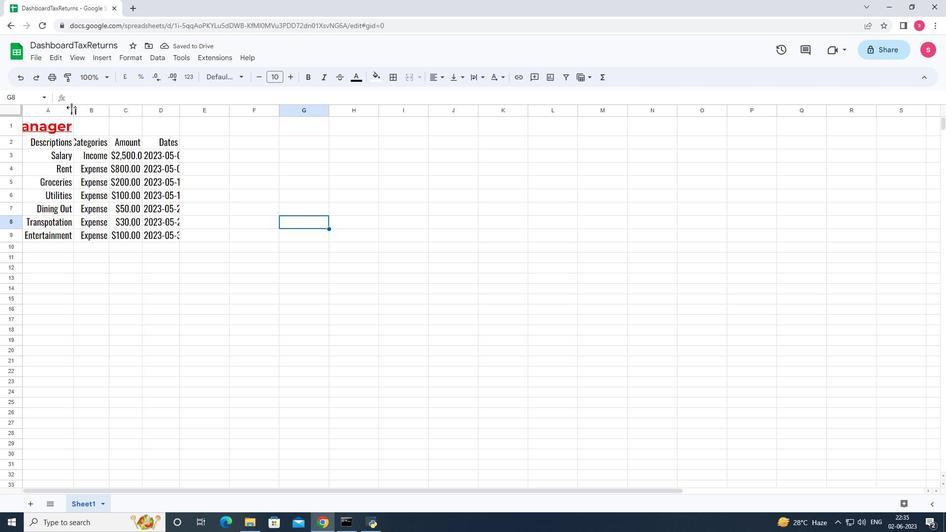 
Action: Mouse pressed left at (71, 107)
Screenshot: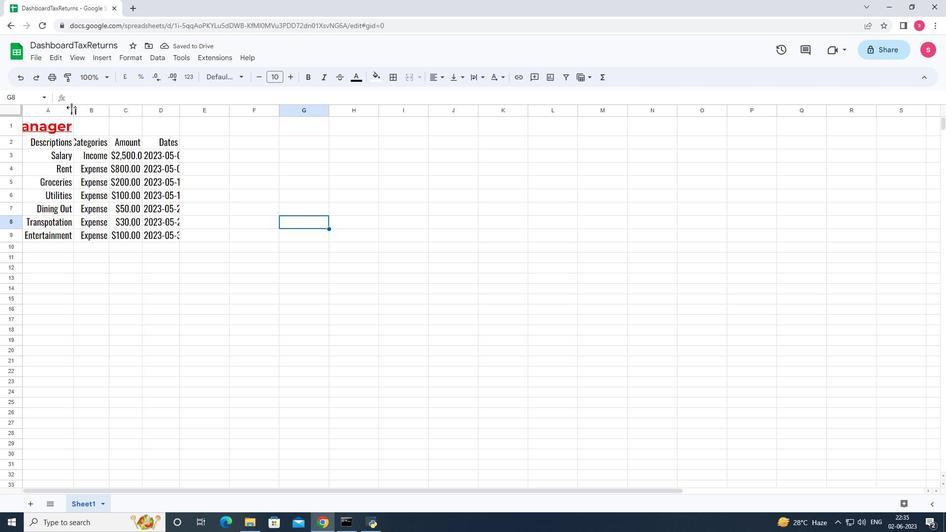 
Action: Mouse moved to (179, 110)
Screenshot: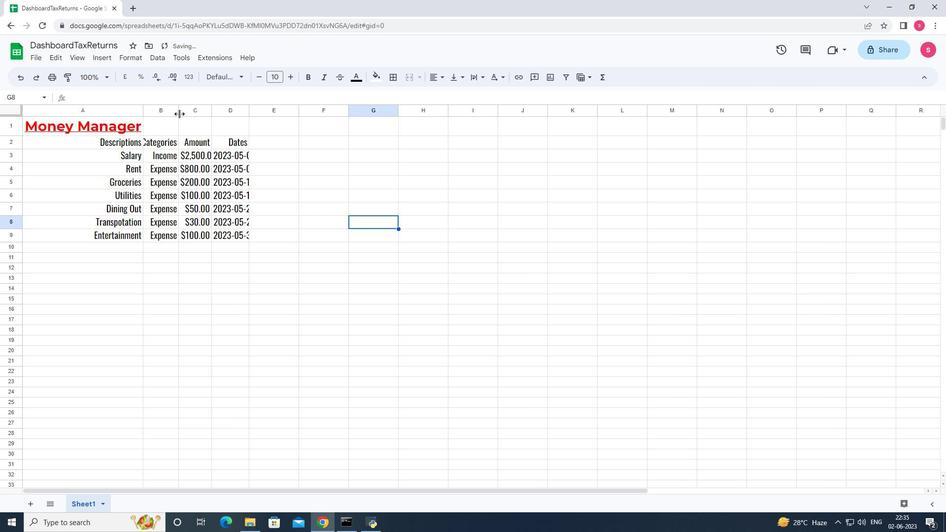 
Action: Mouse pressed left at (179, 110)
Screenshot: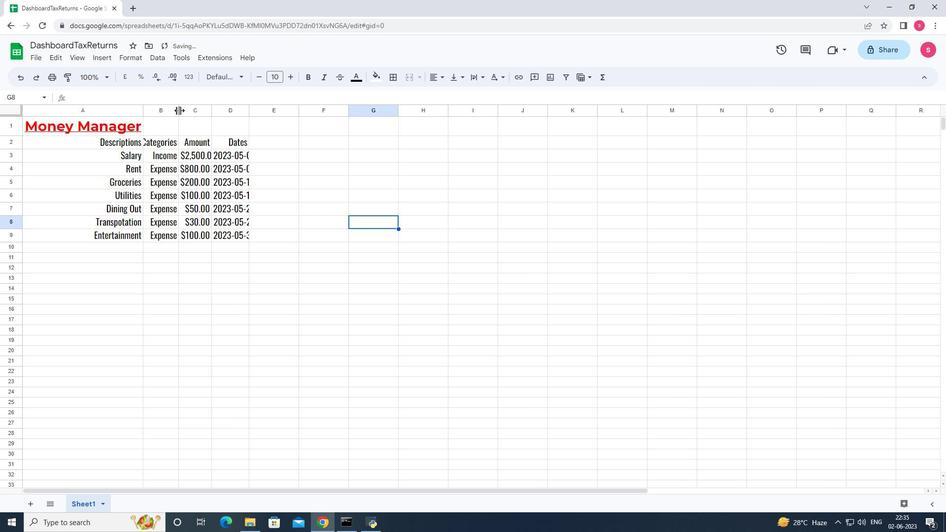 
Action: Mouse moved to (179, 109)
Screenshot: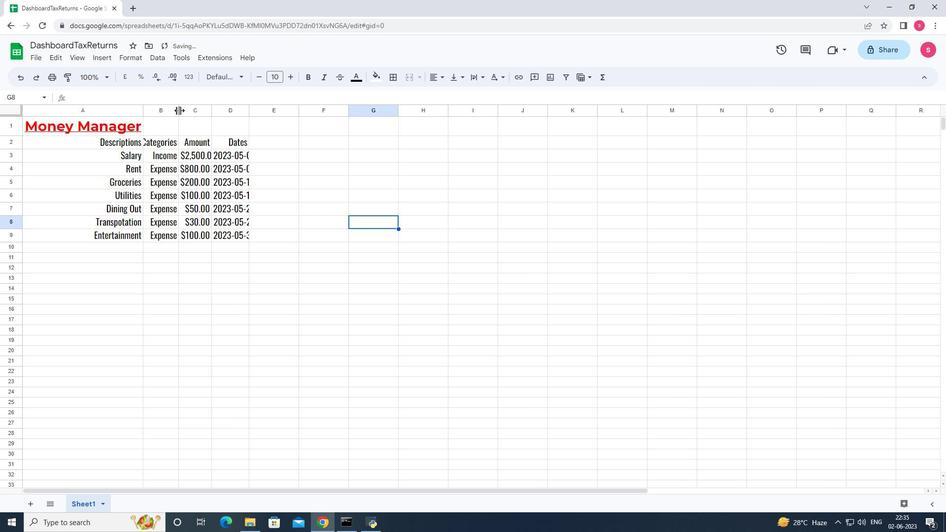 
Action: Mouse pressed left at (179, 109)
Screenshot: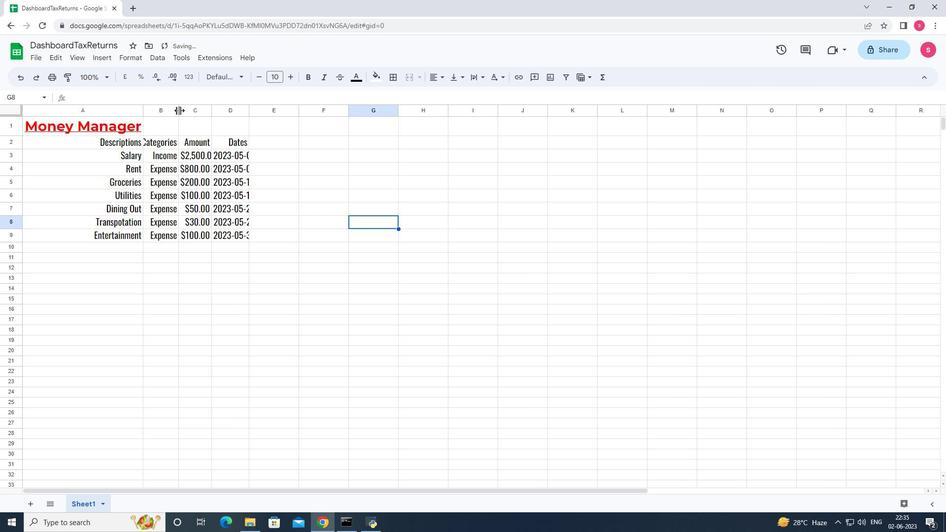 
Action: Mouse moved to (215, 110)
Screenshot: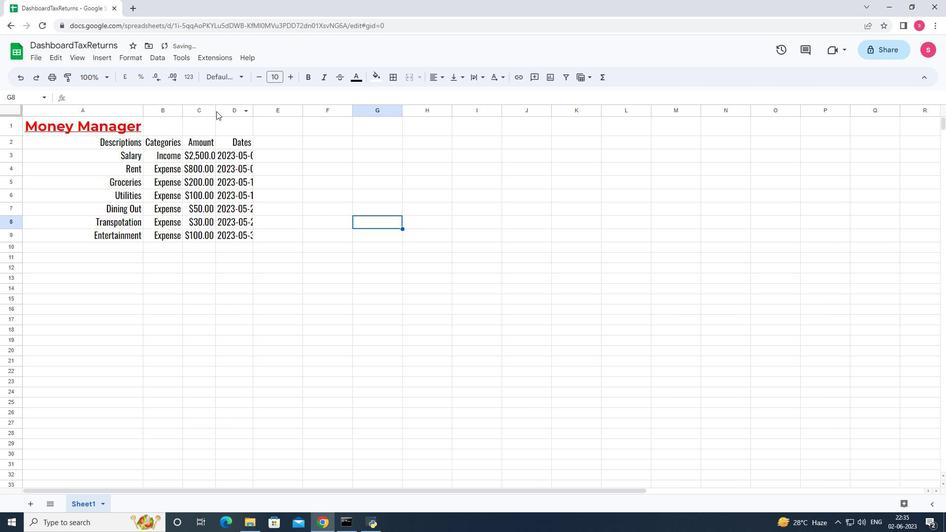 
Action: Mouse pressed left at (215, 110)
Screenshot: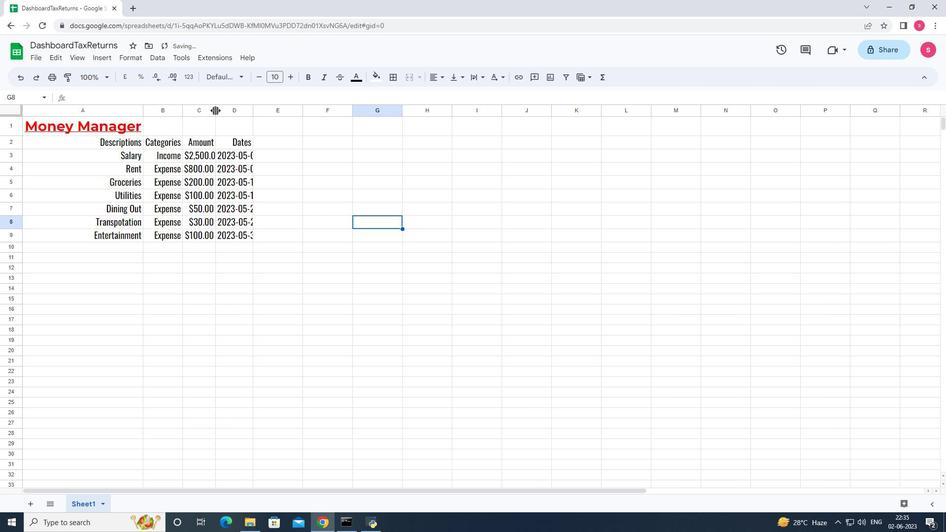
Action: Mouse pressed left at (215, 110)
Screenshot: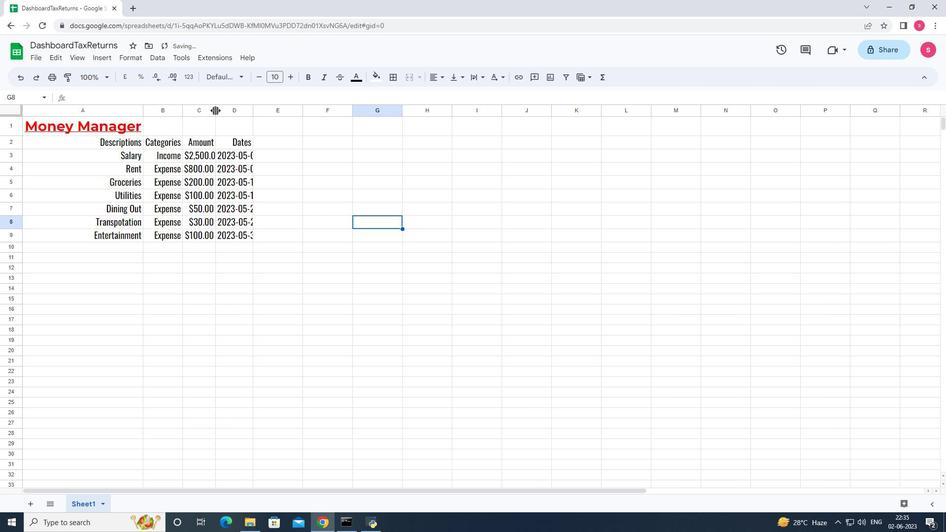 
Action: Mouse moved to (259, 109)
Screenshot: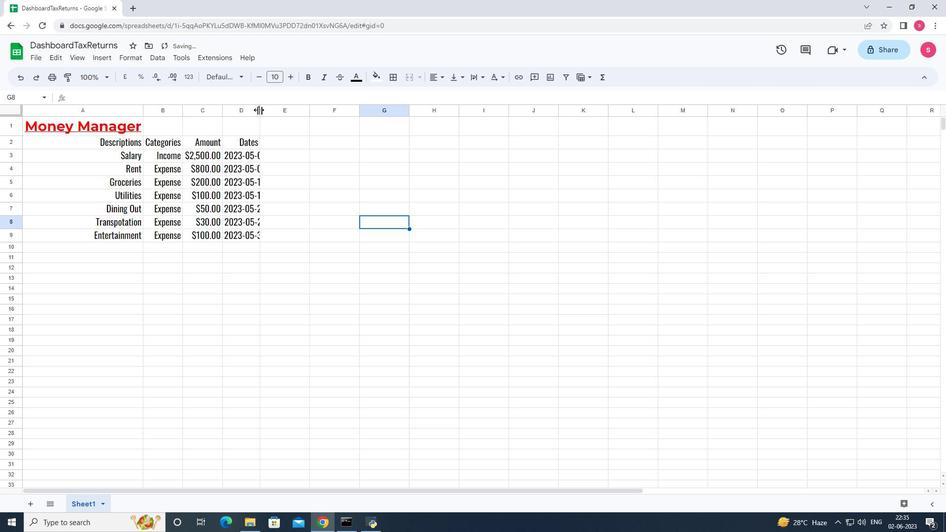
Action: Mouse pressed left at (259, 109)
Screenshot: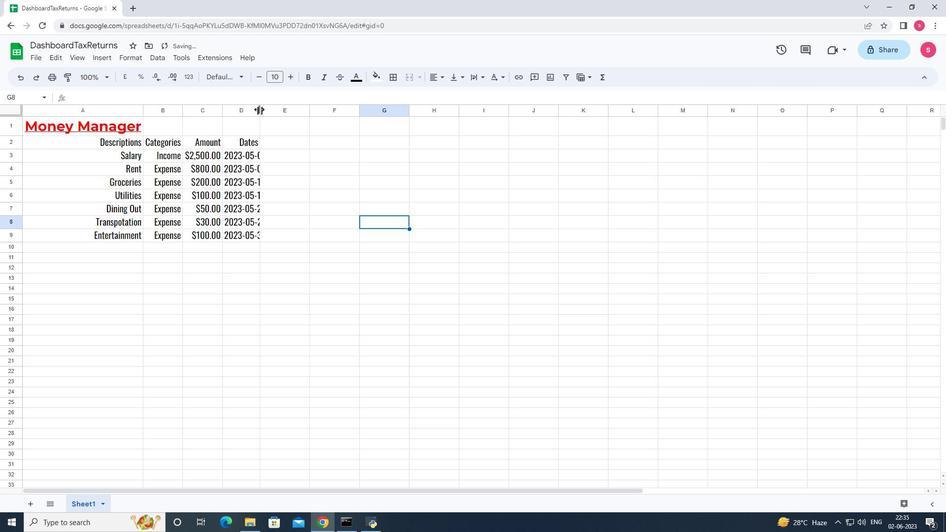
Action: Mouse pressed left at (259, 109)
Screenshot: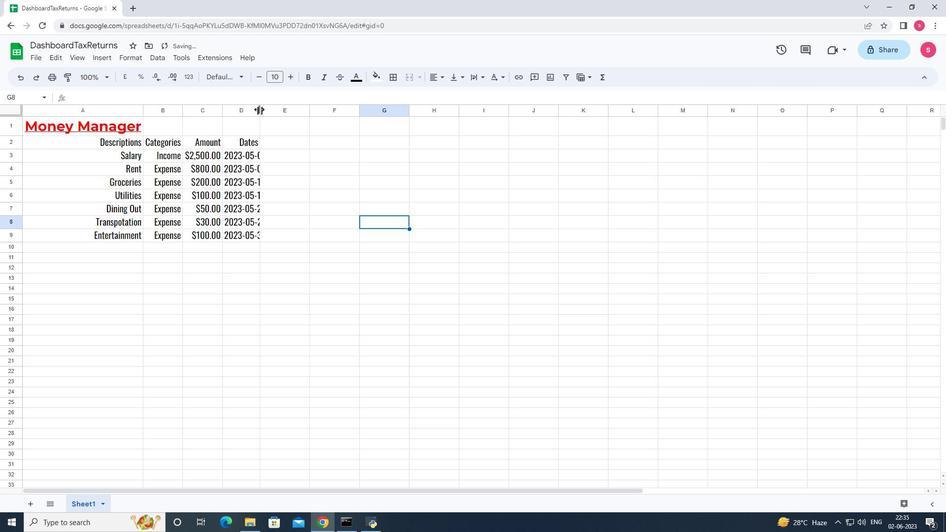 
Action: Mouse moved to (474, 211)
Screenshot: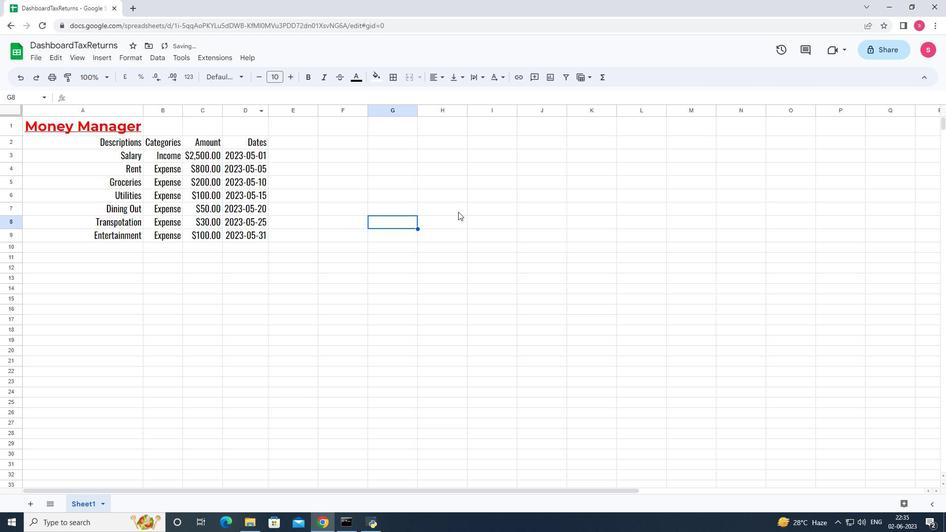 
Action: Key pressed ctrl+S
Screenshot: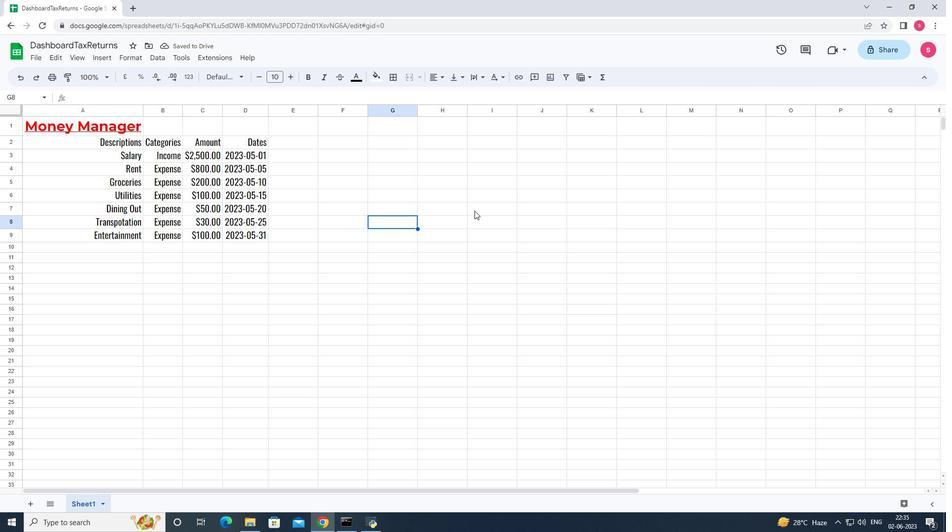 
